 Task: In the  document repiratorysystem.pdf ,align picture to the 'center'. Insert word art below the picture and give heading  'Respiratory System  in Light Orange'change the shape height to  6.32 in
Action: Mouse moved to (232, 340)
Screenshot: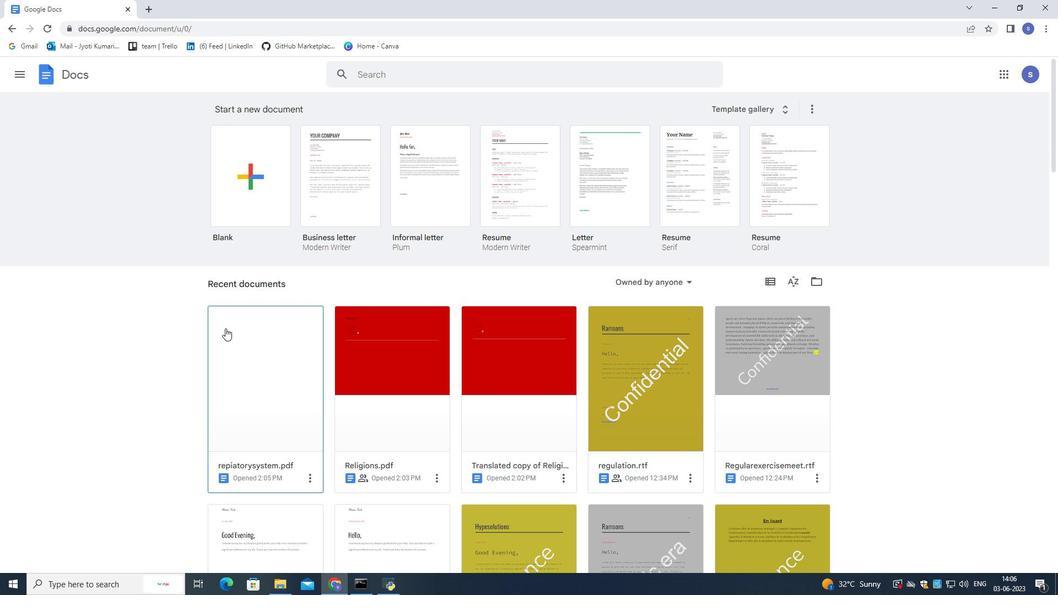 
Action: Mouse pressed left at (232, 340)
Screenshot: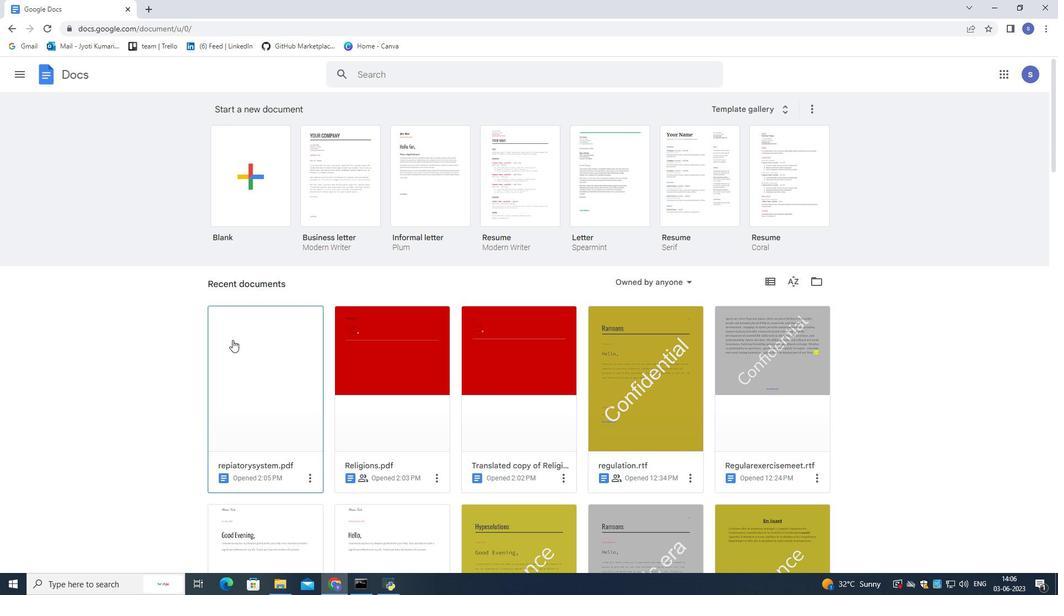
Action: Mouse moved to (232, 340)
Screenshot: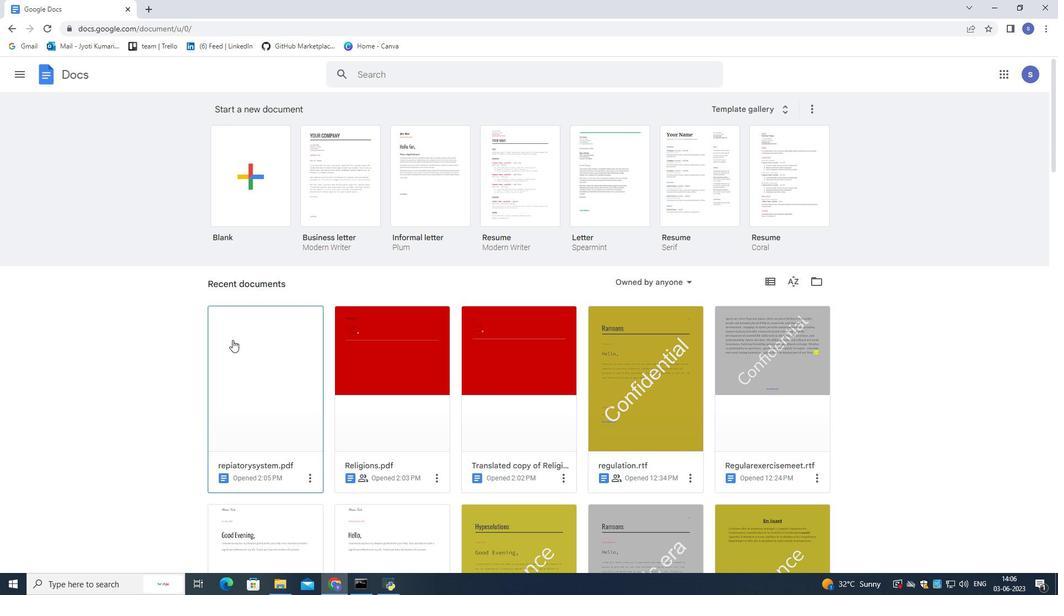 
Action: Mouse pressed left at (232, 340)
Screenshot: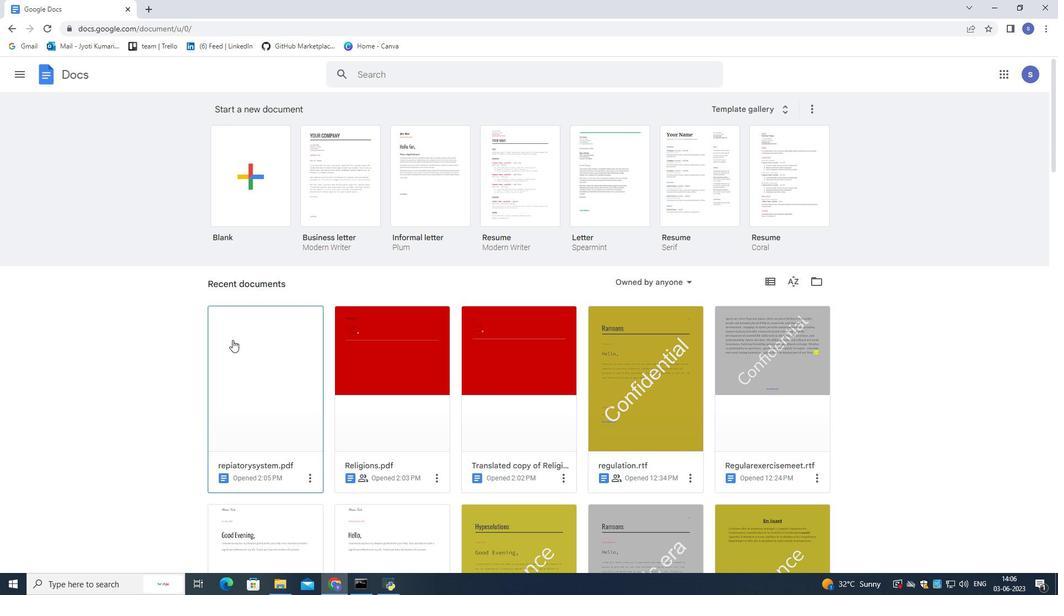 
Action: Mouse moved to (462, 315)
Screenshot: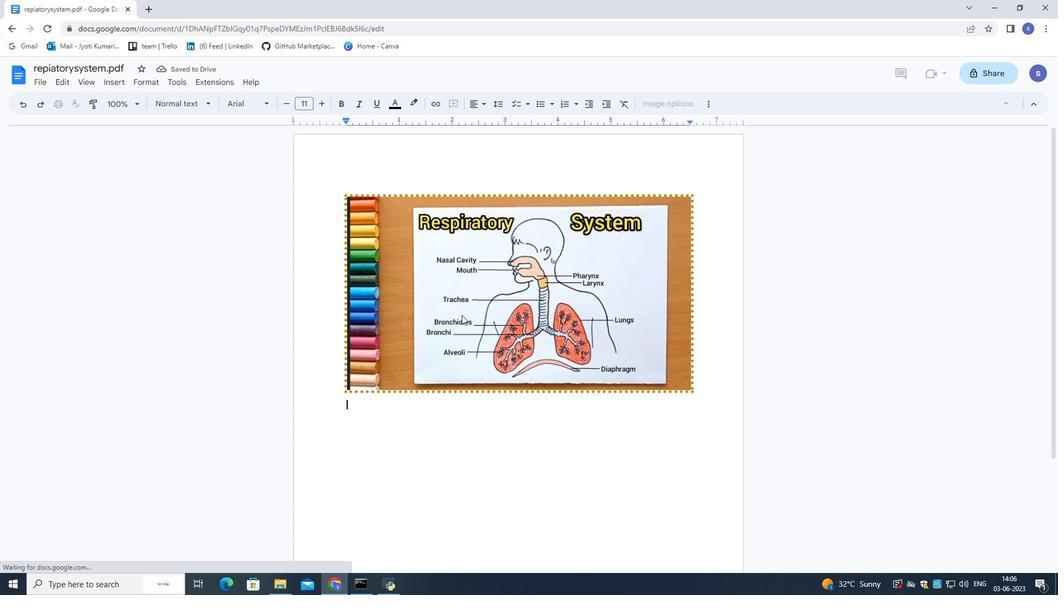 
Action: Mouse pressed left at (462, 315)
Screenshot: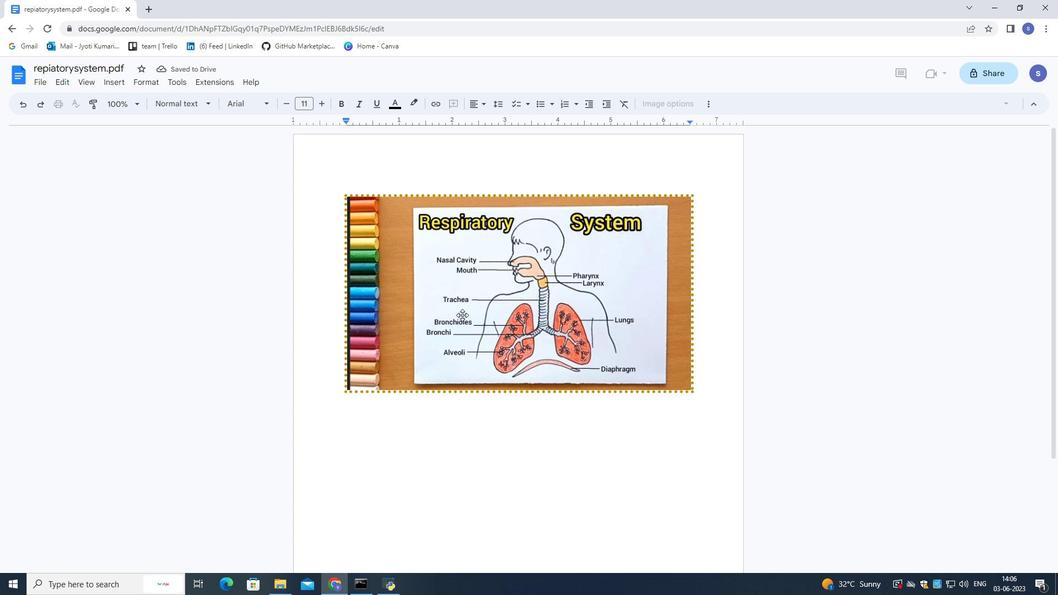 
Action: Mouse moved to (414, 271)
Screenshot: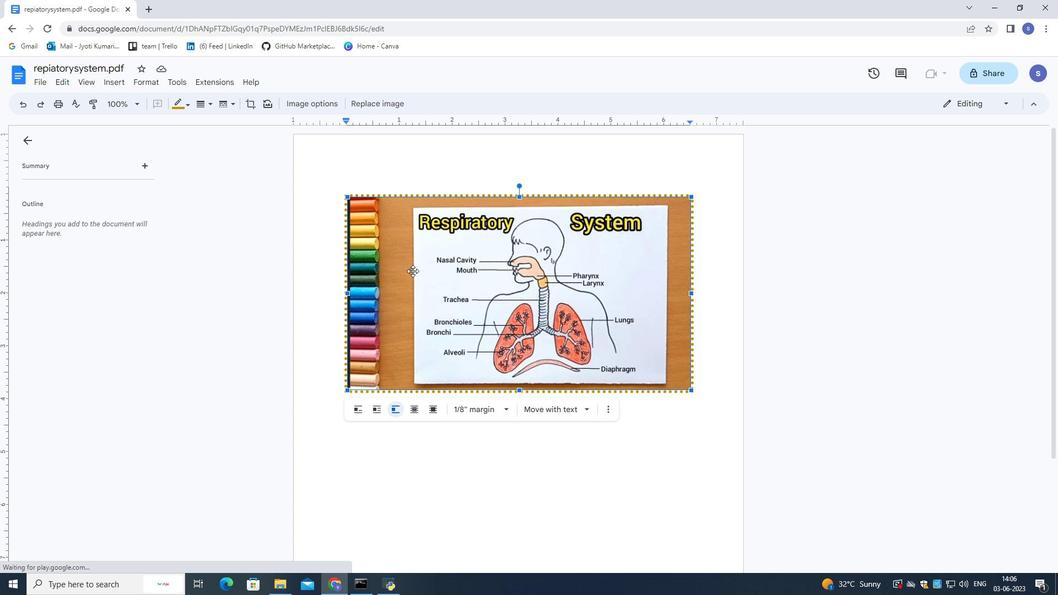 
Action: Mouse pressed left at (414, 271)
Screenshot: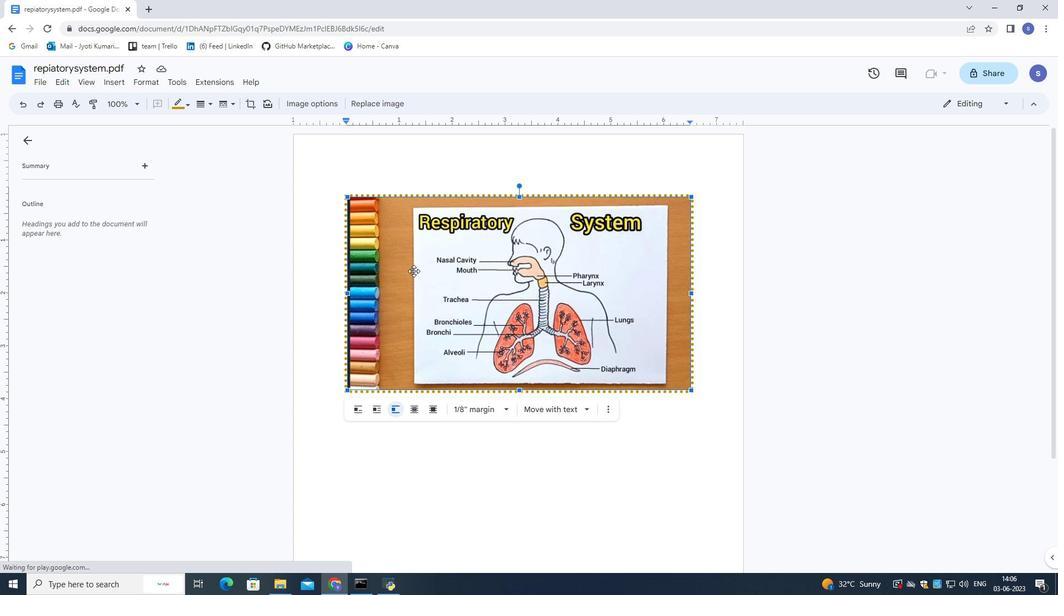 
Action: Mouse moved to (403, 149)
Screenshot: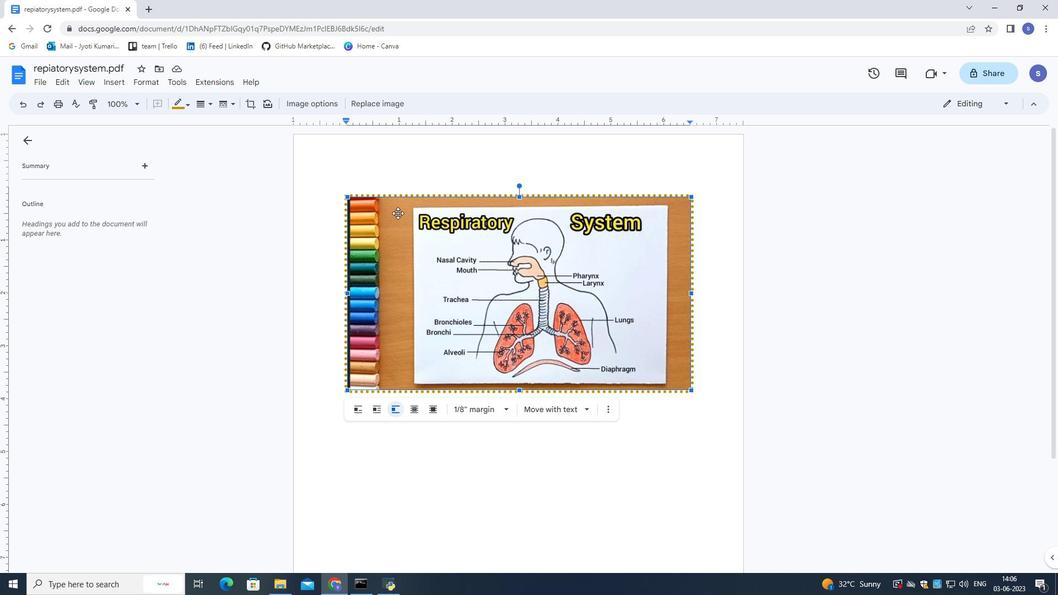 
Action: Mouse pressed left at (403, 149)
Screenshot: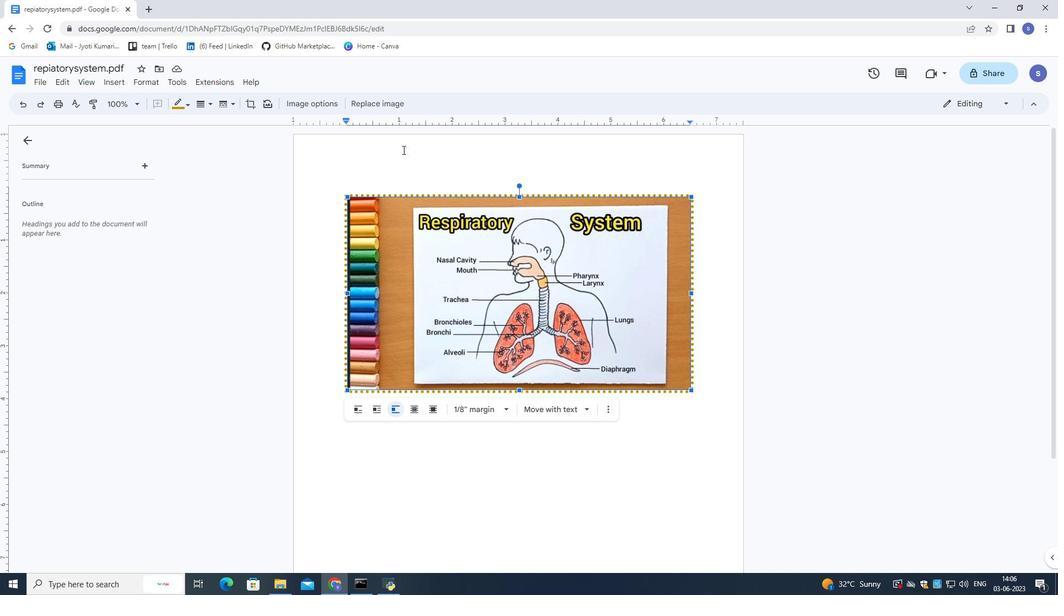 
Action: Mouse moved to (425, 234)
Screenshot: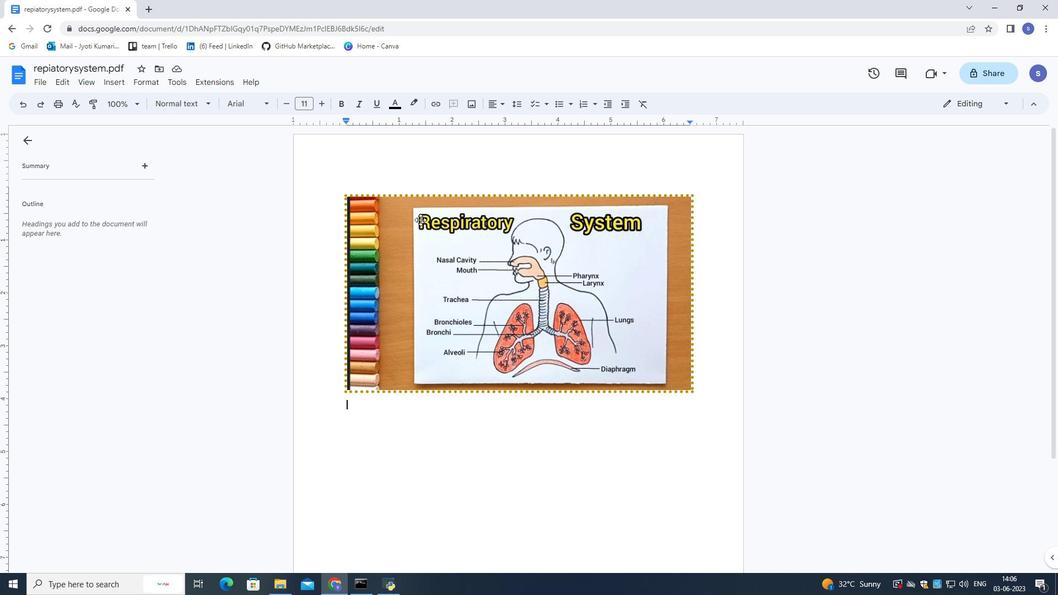 
Action: Mouse pressed left at (425, 234)
Screenshot: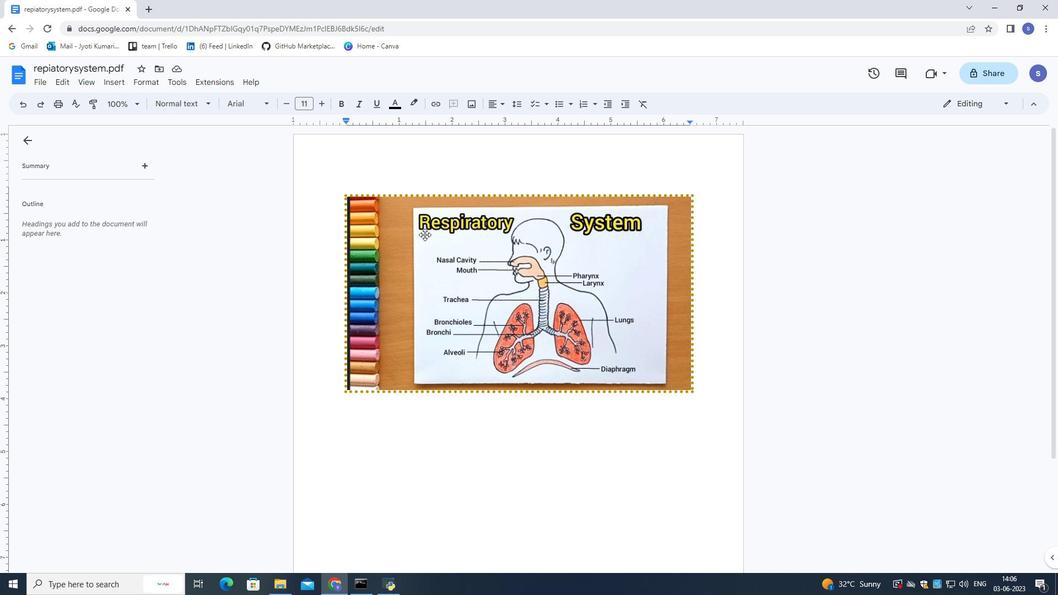 
Action: Mouse moved to (401, 152)
Screenshot: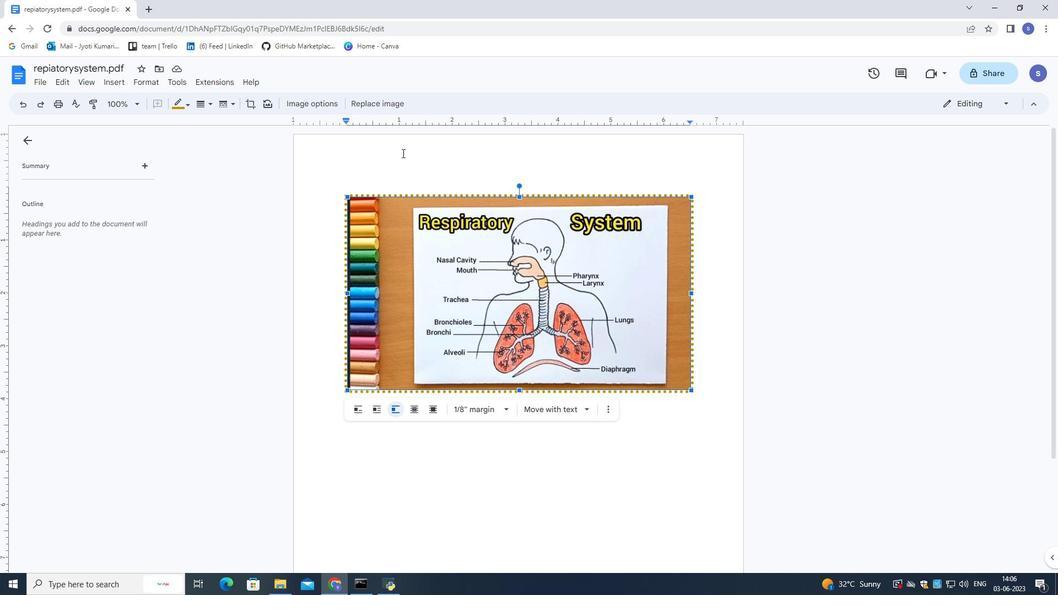 
Action: Mouse pressed left at (401, 152)
Screenshot: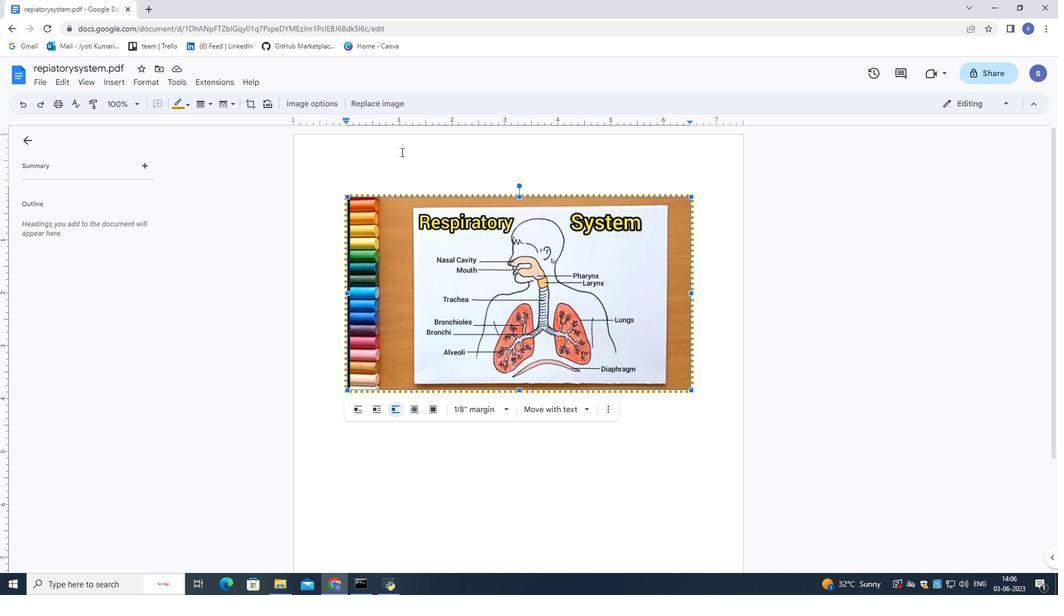 
Action: Mouse moved to (504, 106)
Screenshot: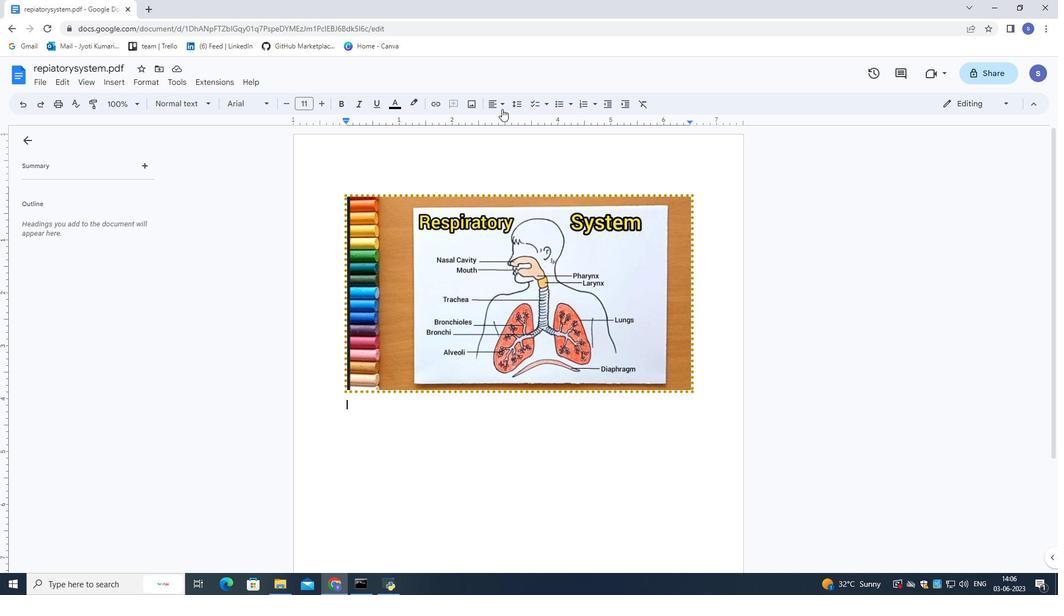 
Action: Mouse pressed left at (504, 106)
Screenshot: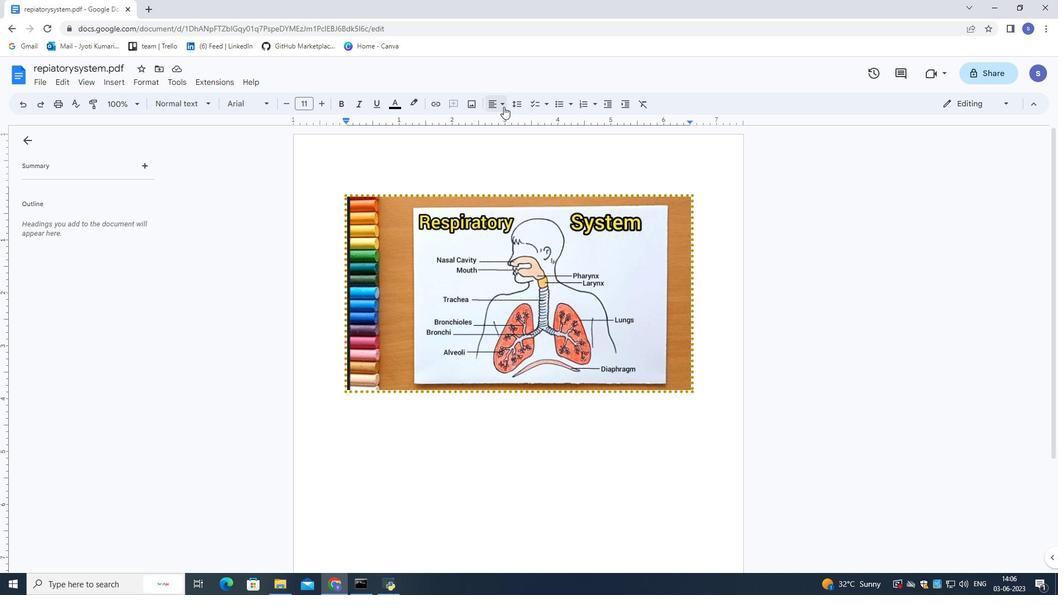 
Action: Mouse moved to (510, 119)
Screenshot: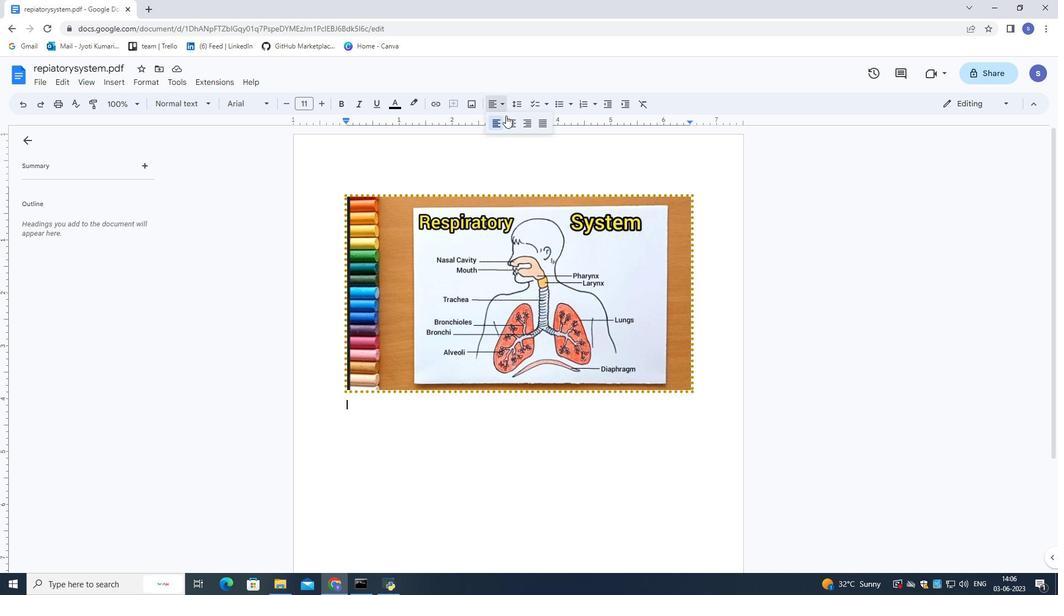
Action: Mouse pressed left at (510, 119)
Screenshot: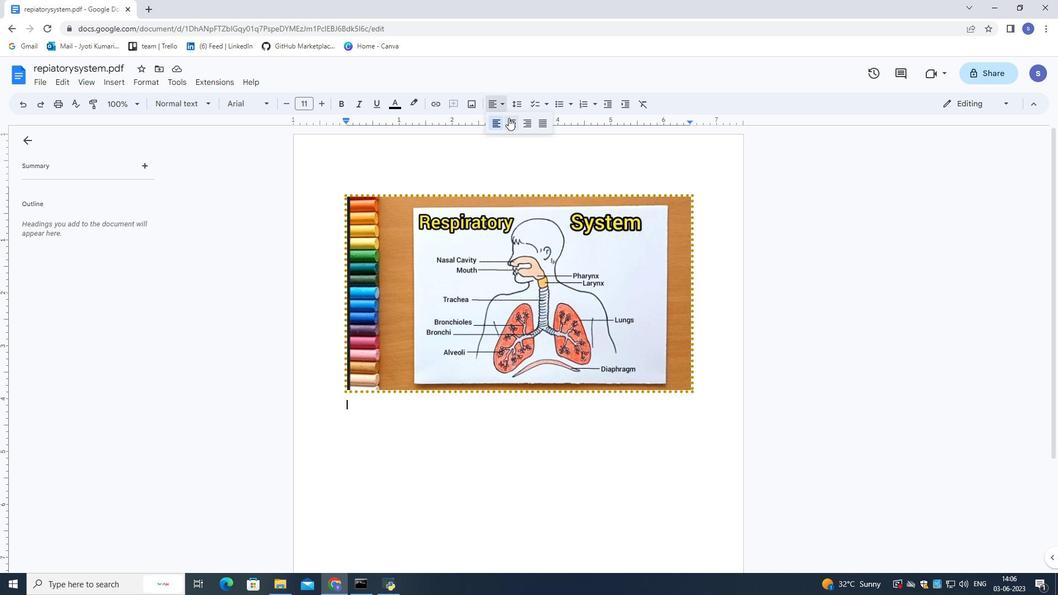 
Action: Mouse moved to (132, 81)
Screenshot: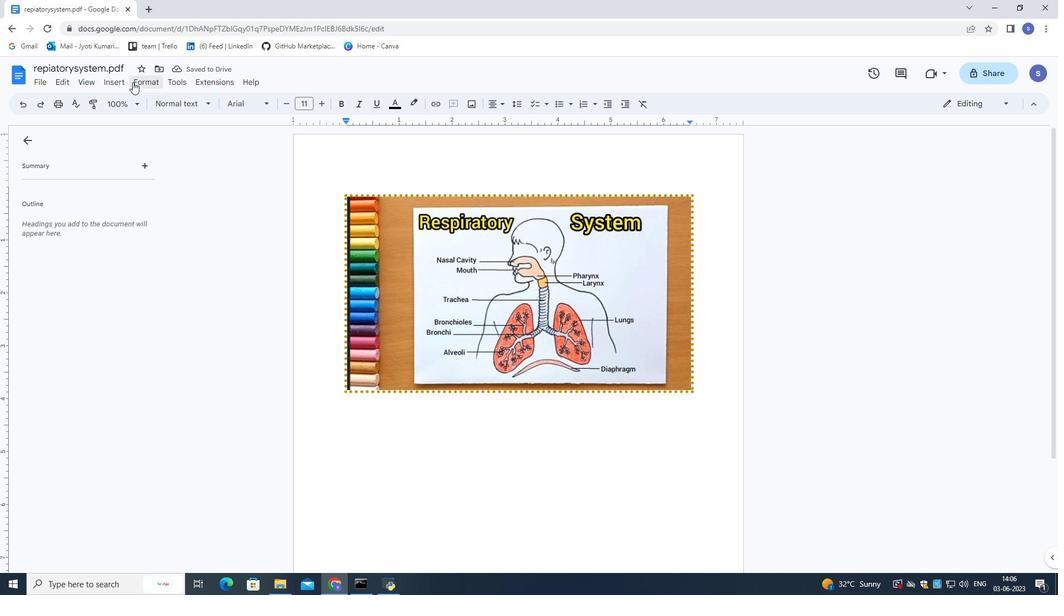 
Action: Mouse pressed left at (132, 81)
Screenshot: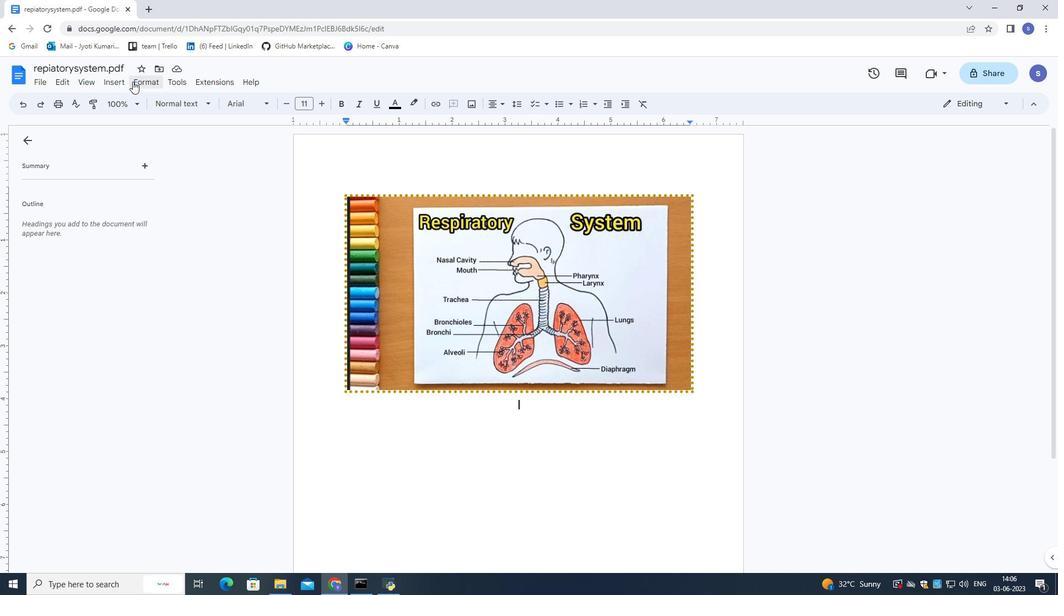 
Action: Mouse moved to (284, 140)
Screenshot: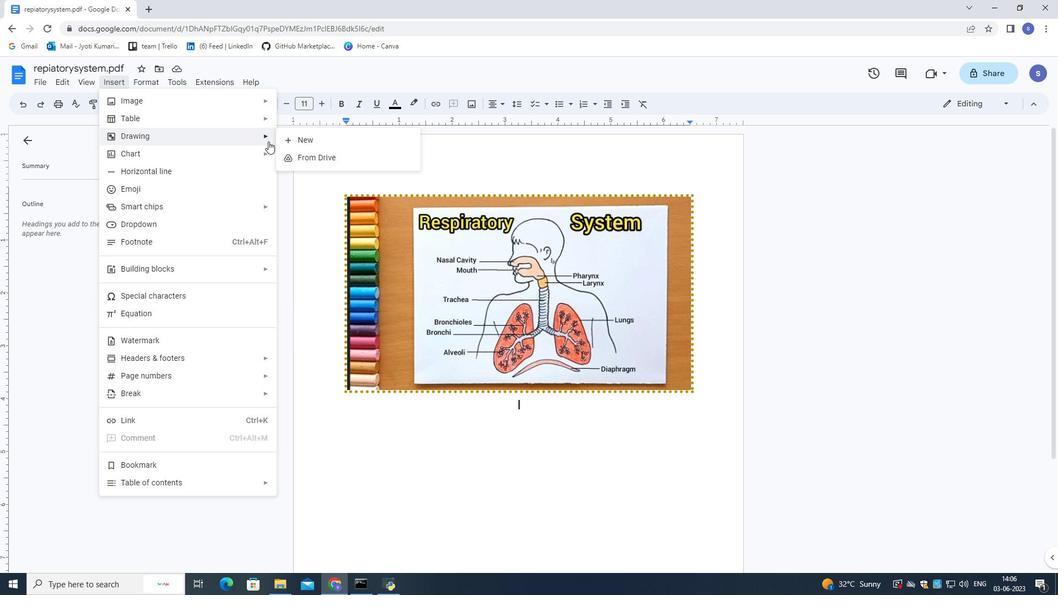 
Action: Mouse pressed left at (284, 140)
Screenshot: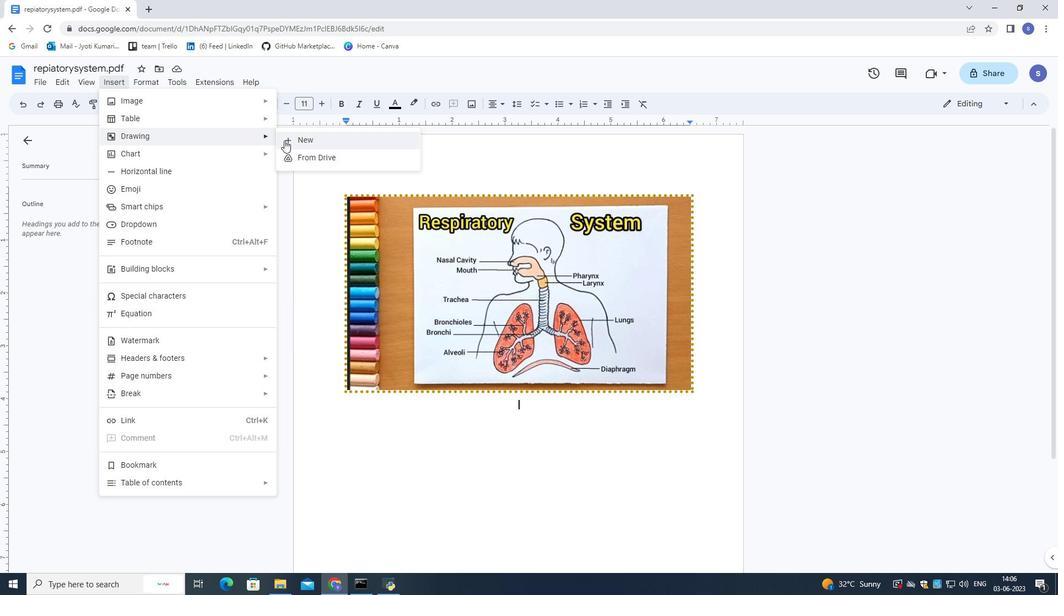 
Action: Mouse moved to (281, 129)
Screenshot: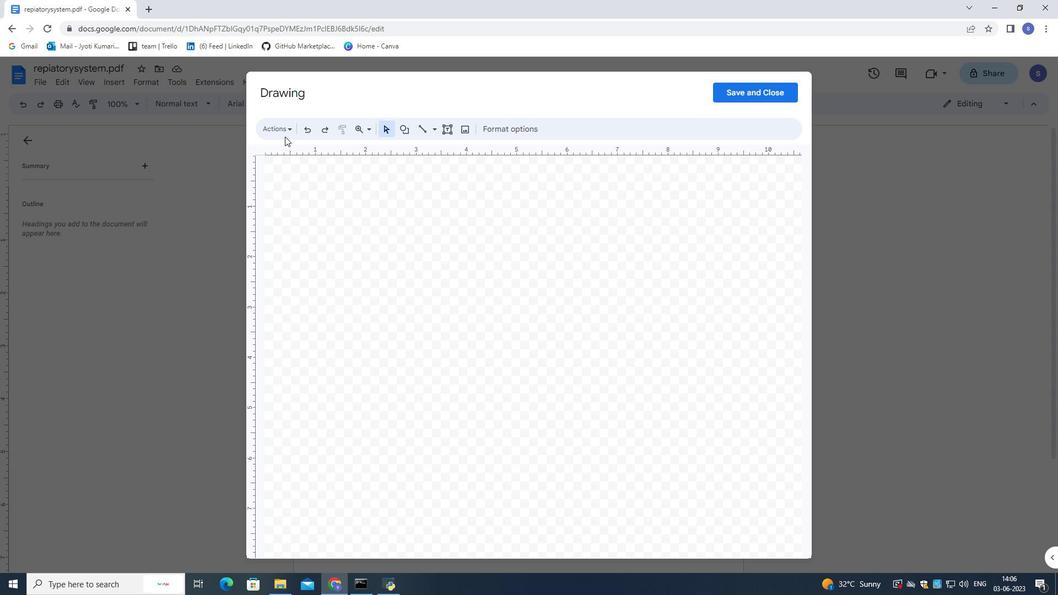 
Action: Mouse pressed left at (281, 129)
Screenshot: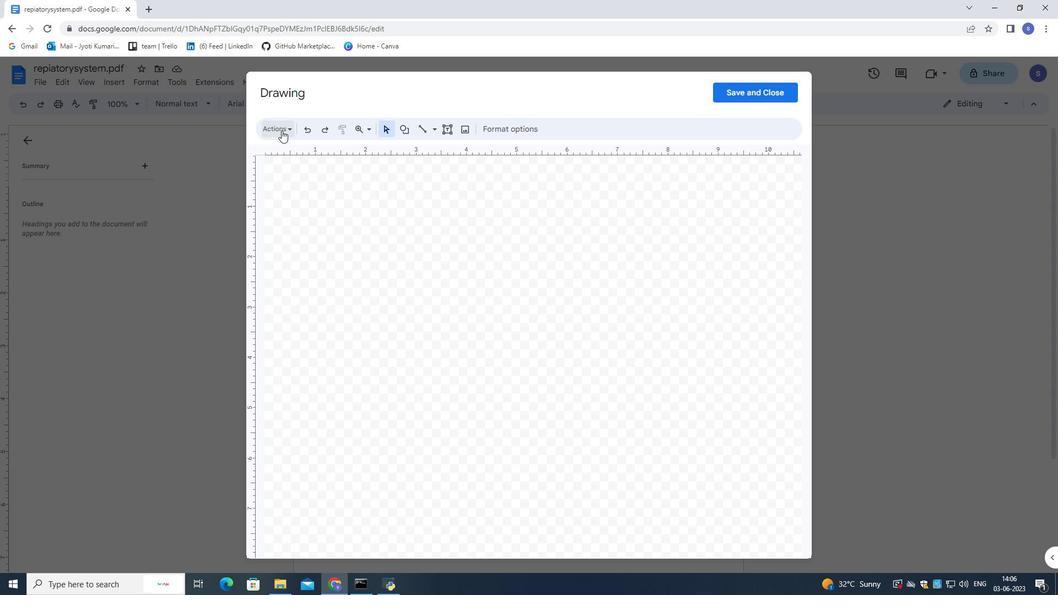 
Action: Mouse moved to (288, 199)
Screenshot: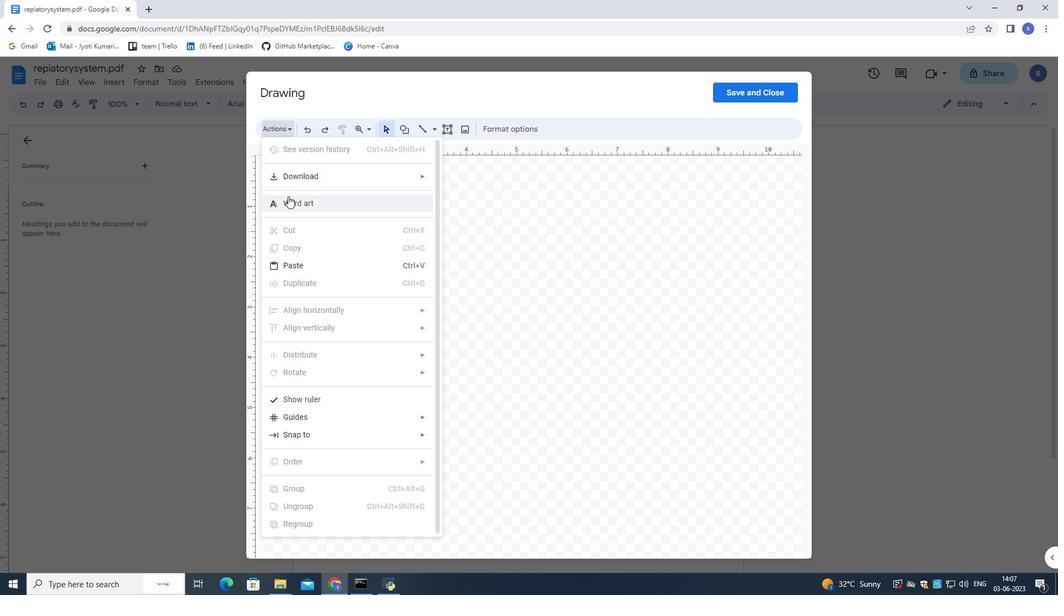 
Action: Mouse pressed left at (288, 199)
Screenshot: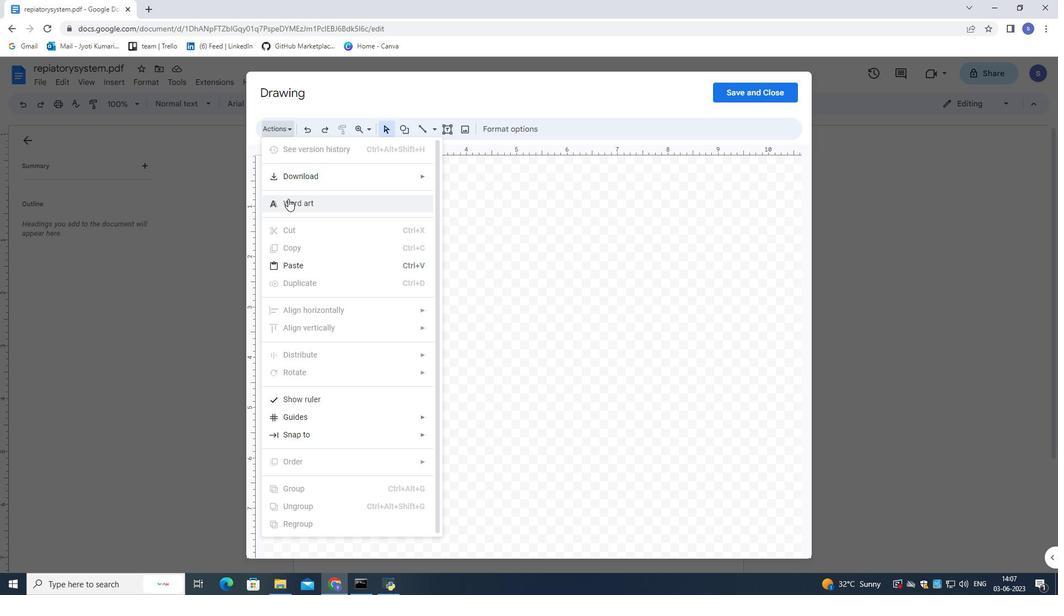 
Action: Mouse pressed left at (288, 199)
Screenshot: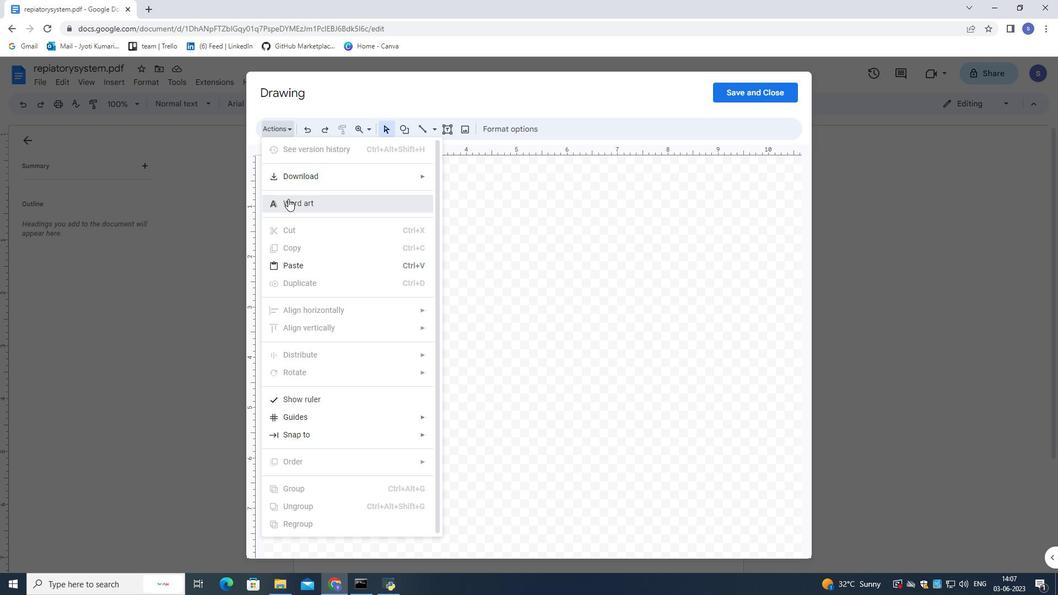 
Action: Mouse moved to (272, 124)
Screenshot: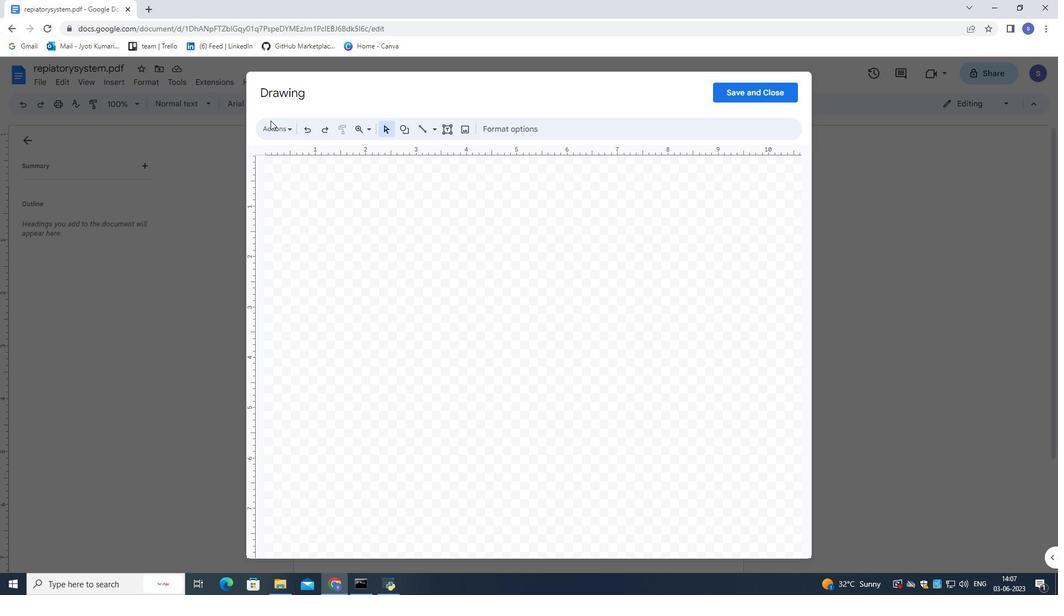 
Action: Mouse pressed left at (272, 124)
Screenshot: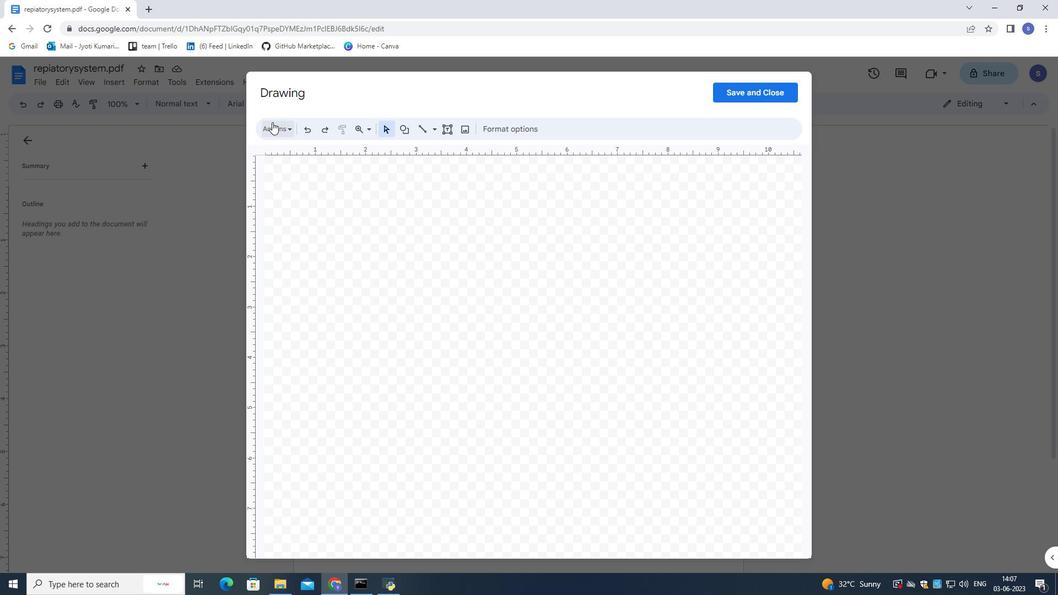 
Action: Mouse moved to (280, 200)
Screenshot: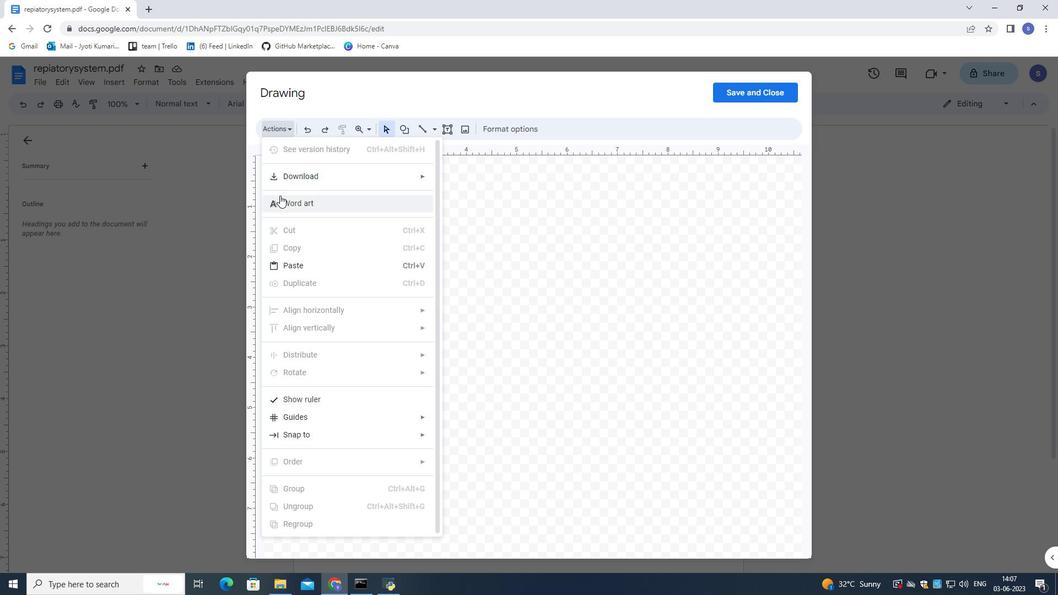 
Action: Mouse pressed left at (280, 200)
Screenshot: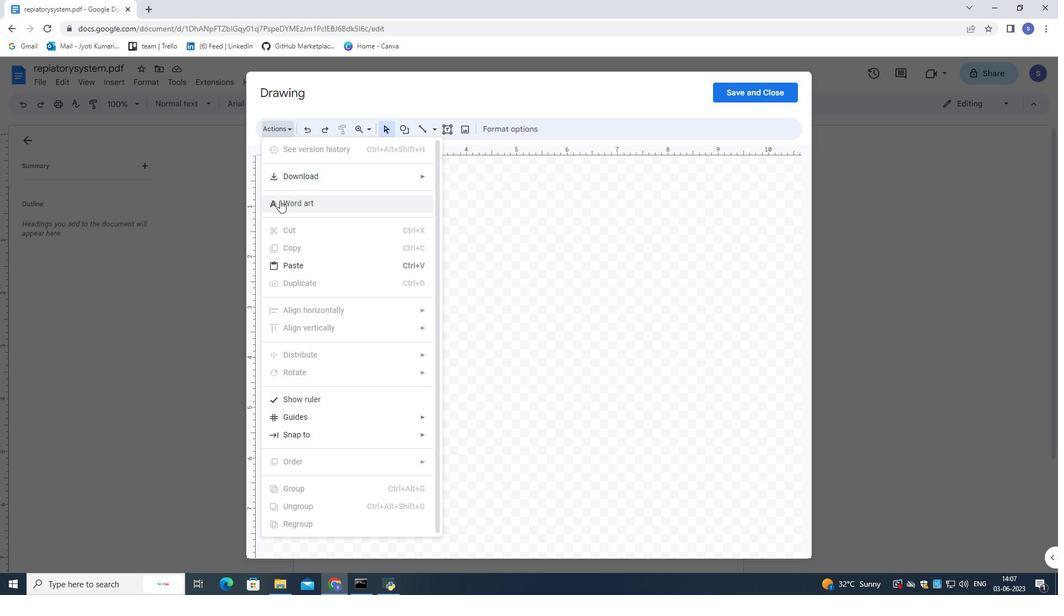 
Action: Mouse moved to (281, 201)
Screenshot: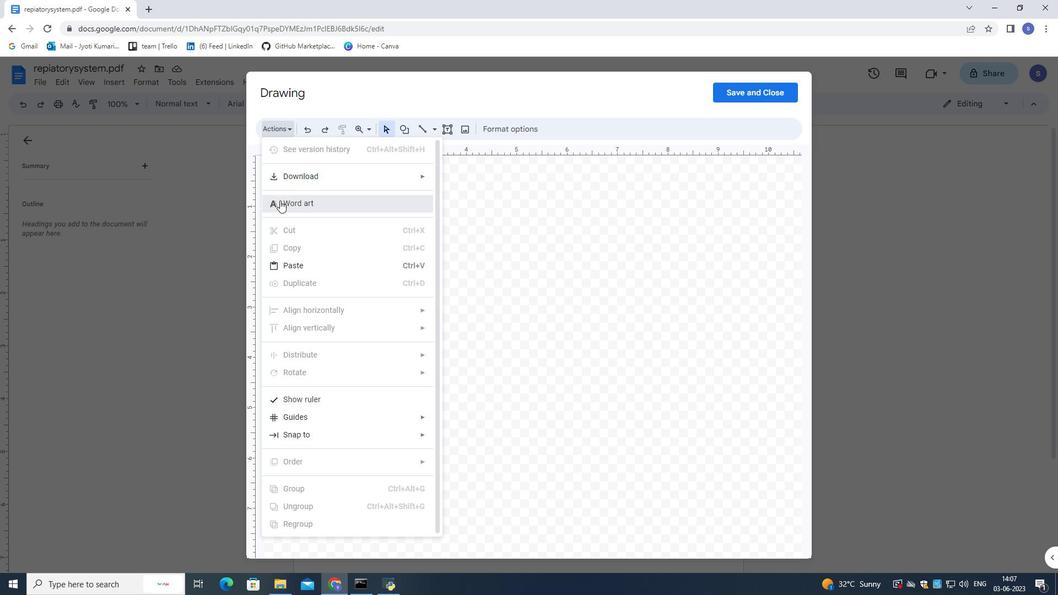 
Action: Key pressed <Key.shift>Respiratory<Key.space>system<Key.space>in<Key.space>light<Key.enter>
Screenshot: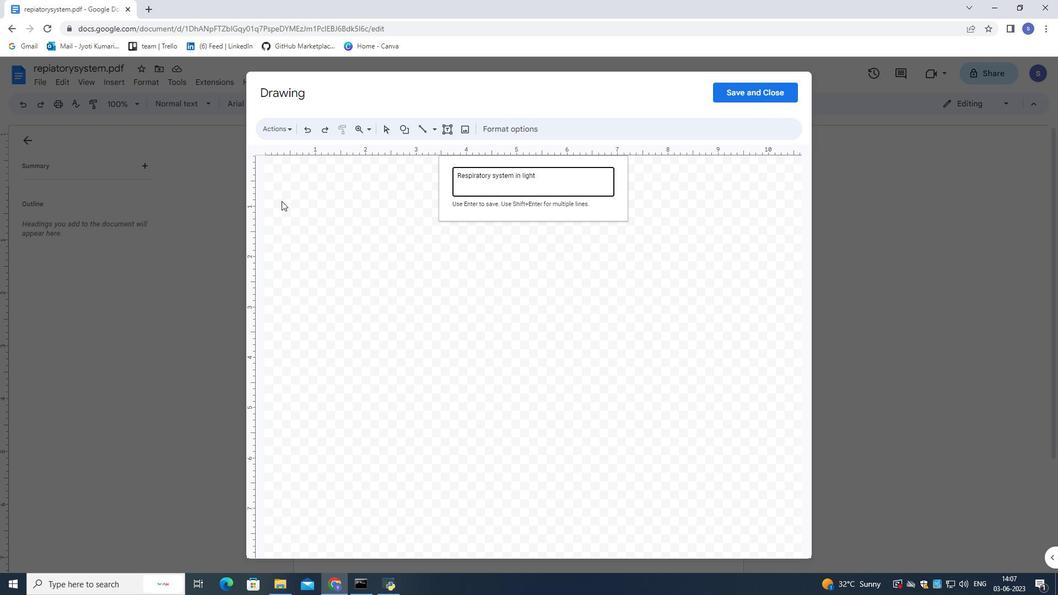 
Action: Mouse moved to (488, 130)
Screenshot: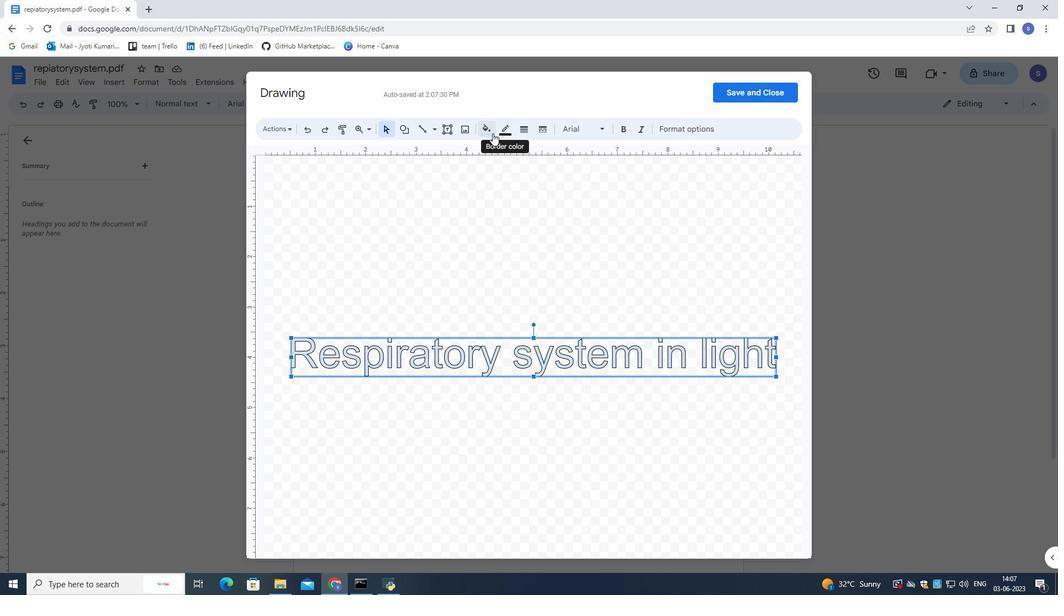 
Action: Mouse pressed left at (488, 130)
Screenshot: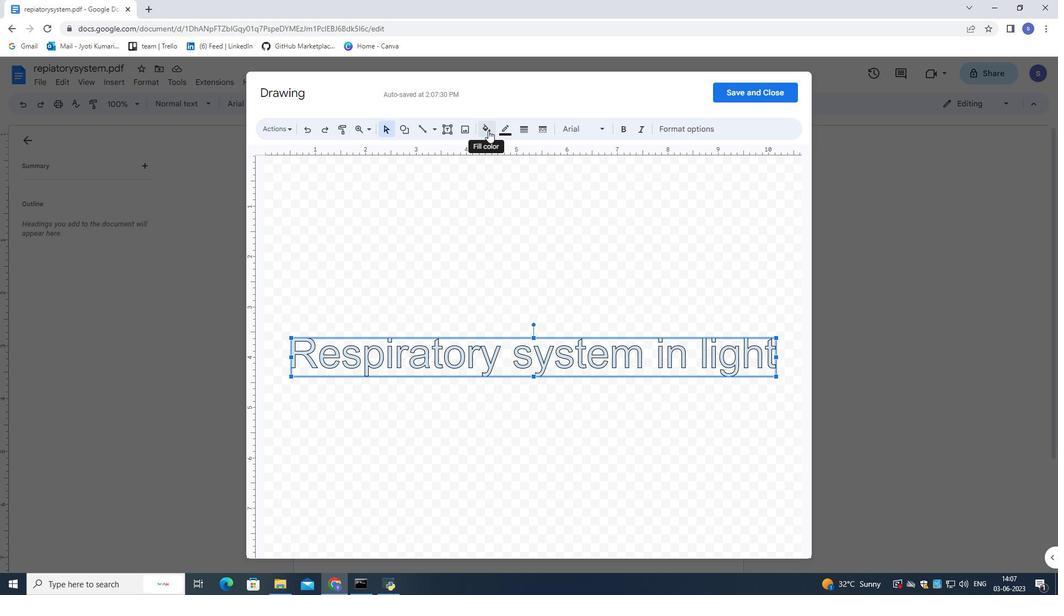 
Action: Mouse moved to (511, 219)
Screenshot: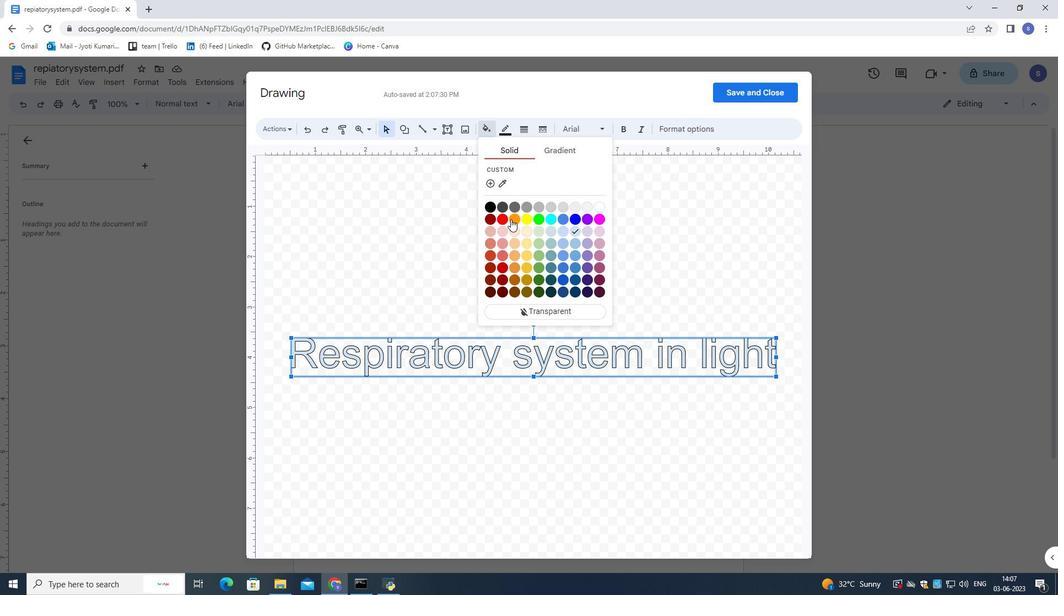 
Action: Mouse pressed left at (511, 219)
Screenshot: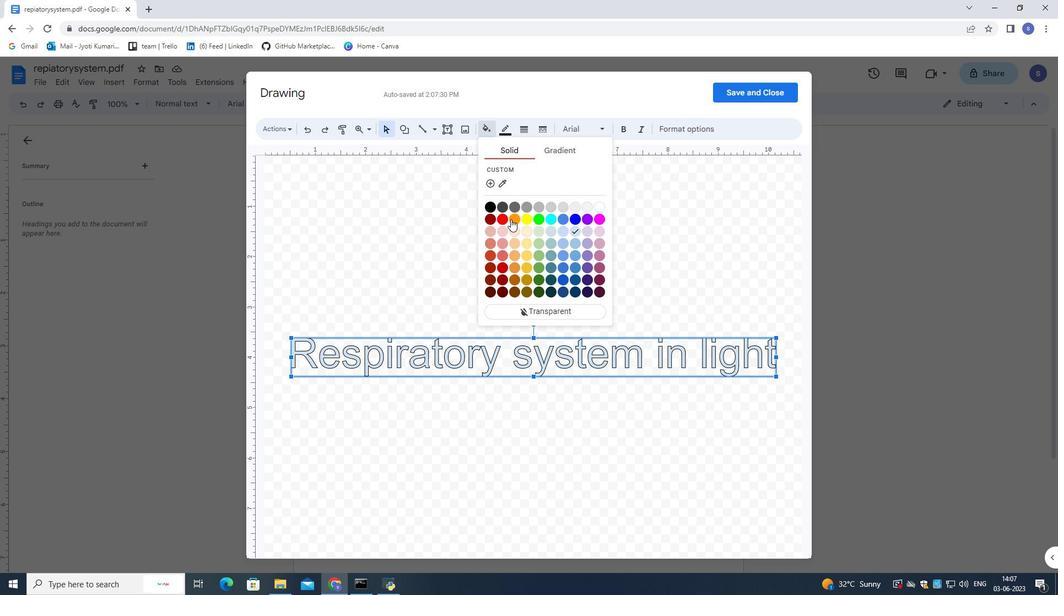 
Action: Mouse moved to (786, 90)
Screenshot: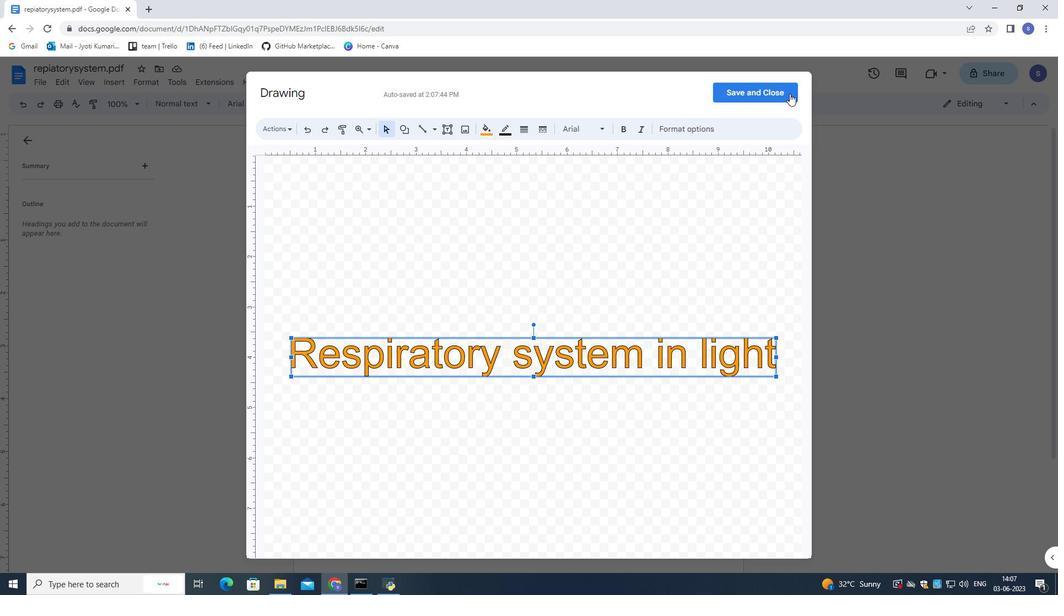 
Action: Mouse pressed left at (786, 90)
Screenshot: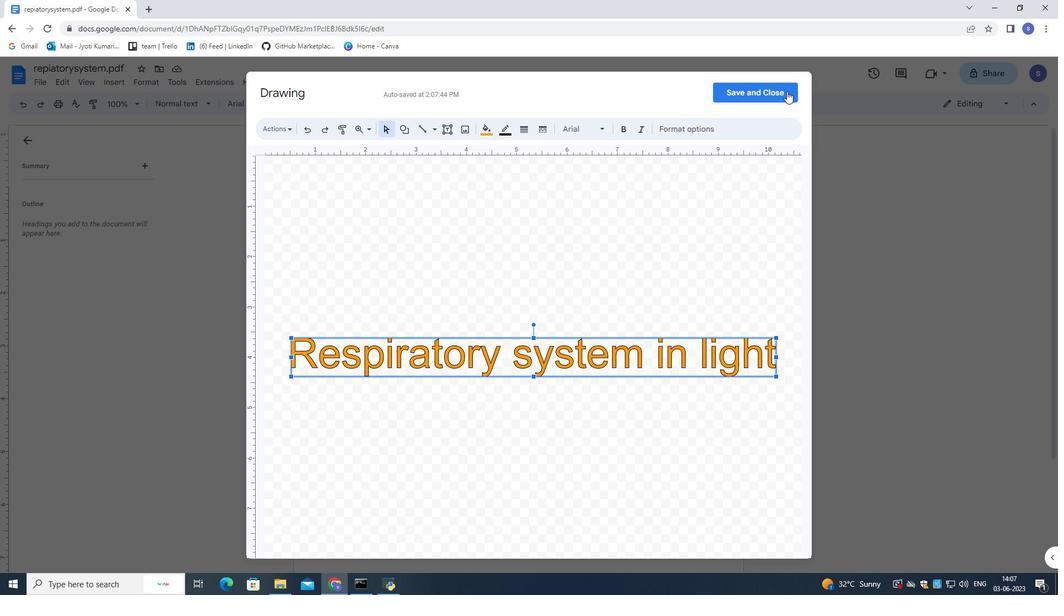 
Action: Mouse moved to (619, 448)
Screenshot: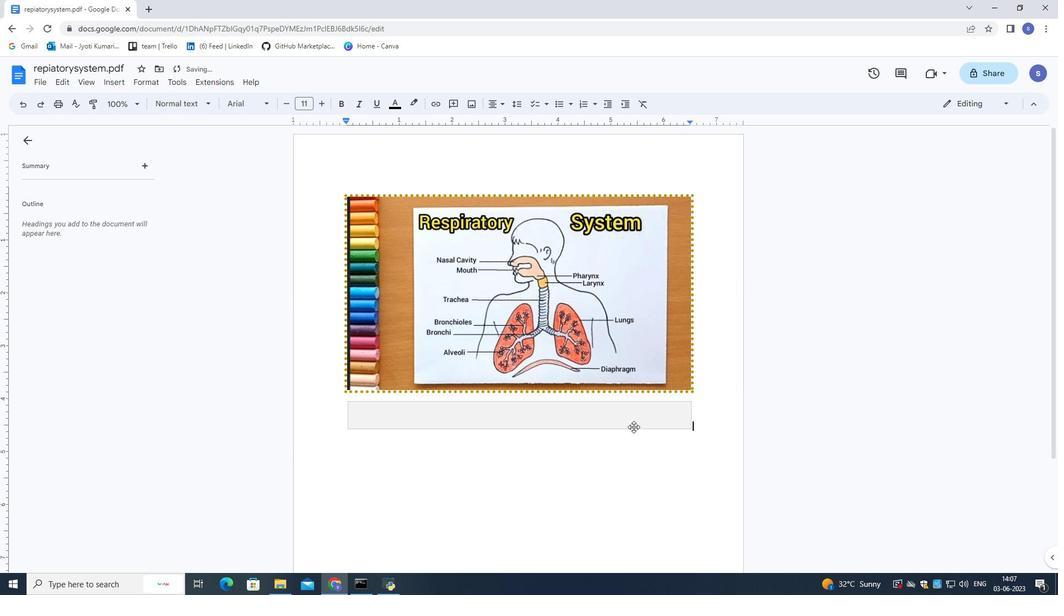 
Action: Mouse pressed left at (619, 448)
Screenshot: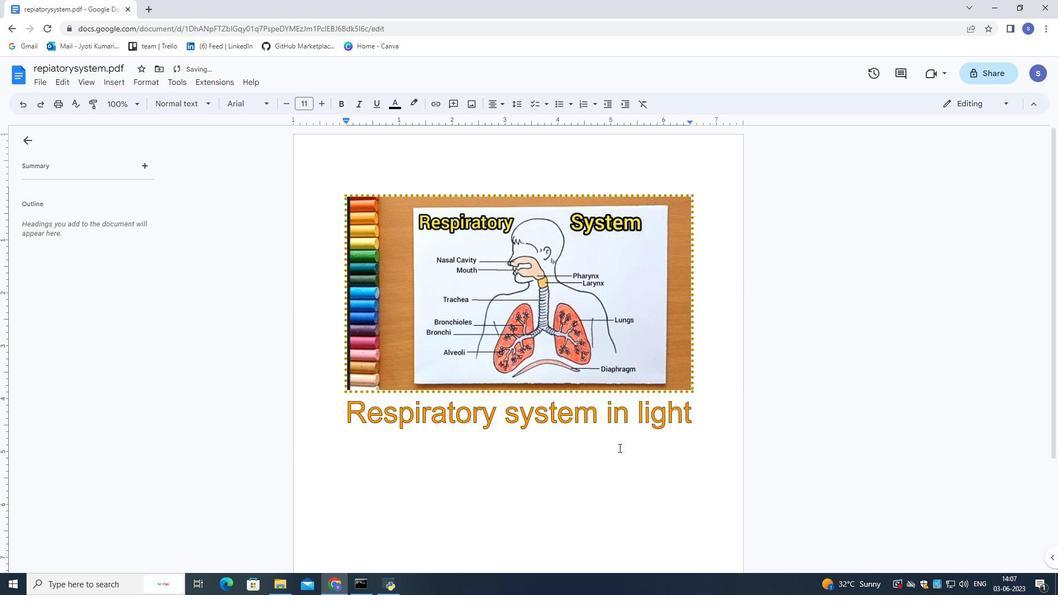 
Action: Mouse moved to (711, 366)
Screenshot: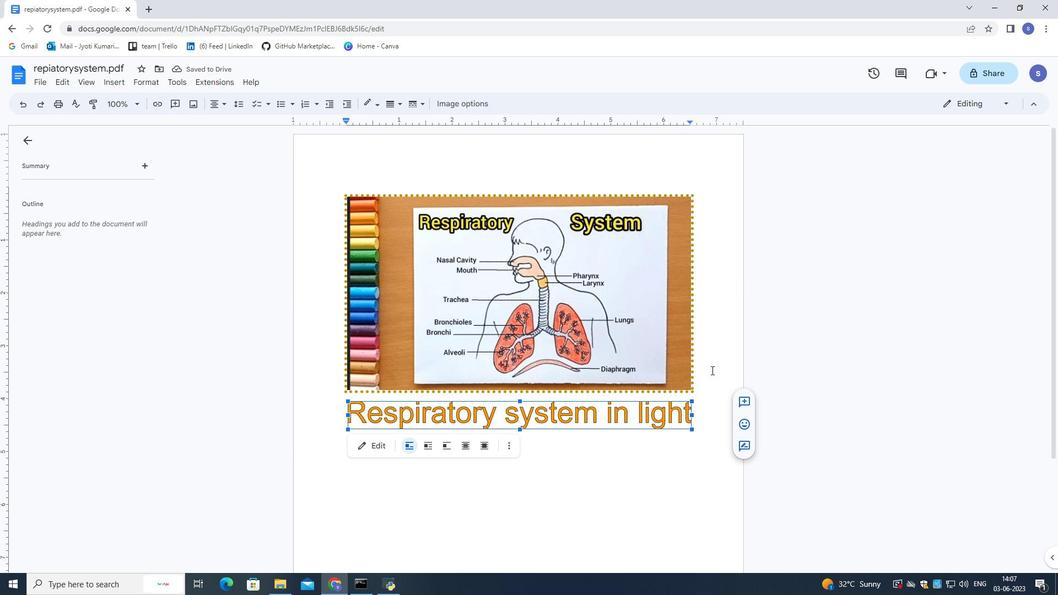 
Action: Mouse pressed left at (711, 366)
Screenshot: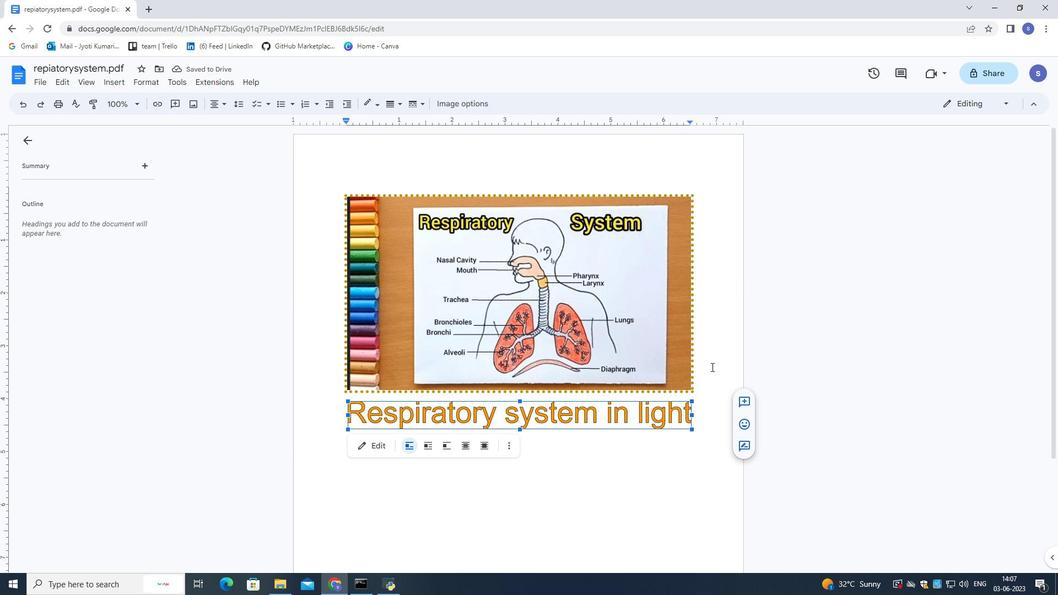 
Action: Mouse moved to (713, 362)
Screenshot: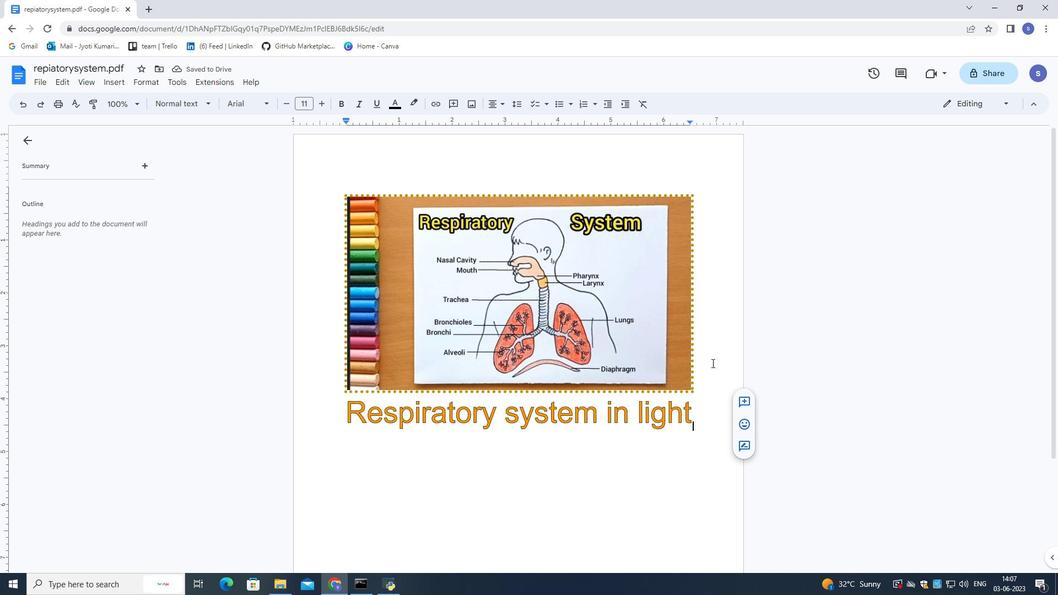 
Action: Mouse scrolled (713, 362) with delta (0, 0)
Screenshot: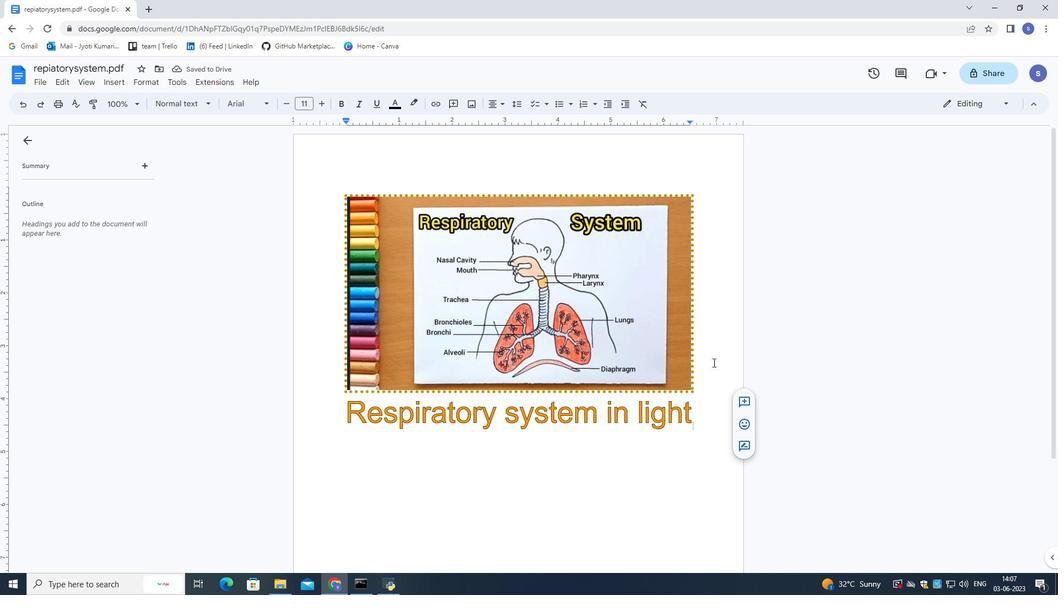 
Action: Mouse scrolled (713, 362) with delta (0, 0)
Screenshot: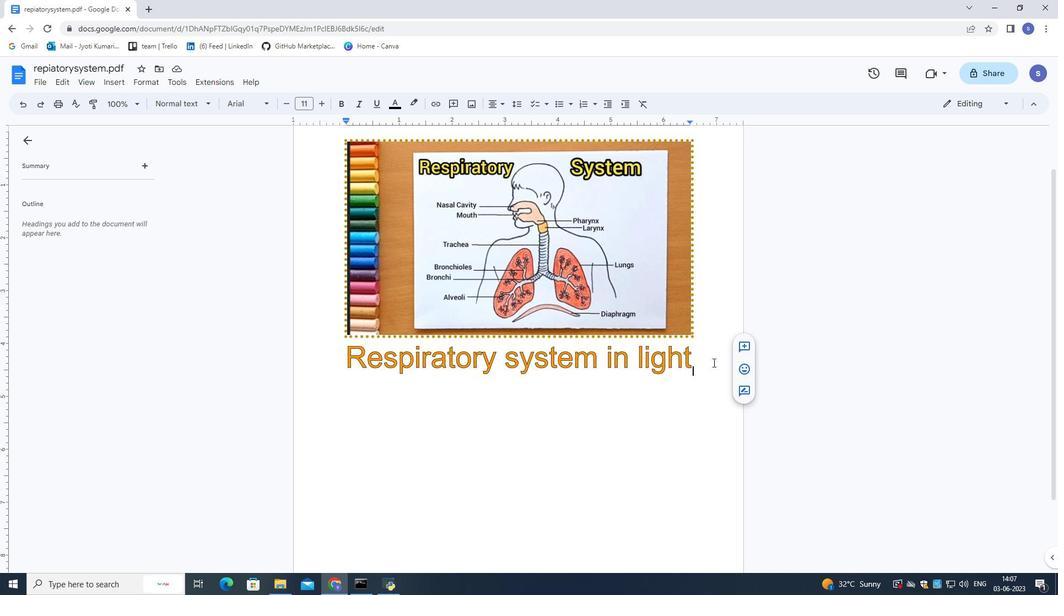 
Action: Mouse moved to (629, 243)
Screenshot: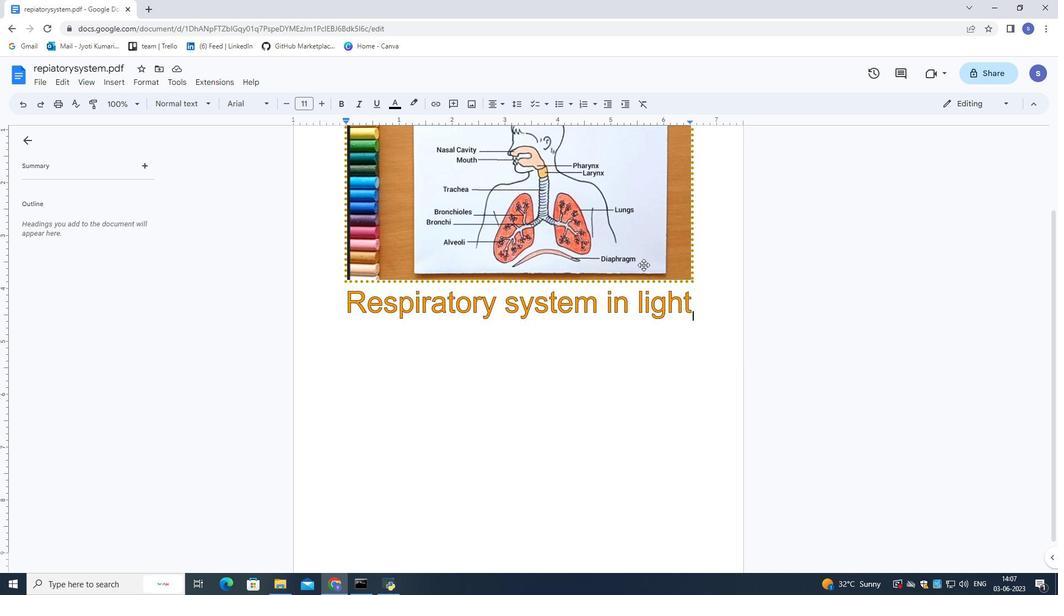 
Action: Mouse pressed left at (629, 243)
Screenshot: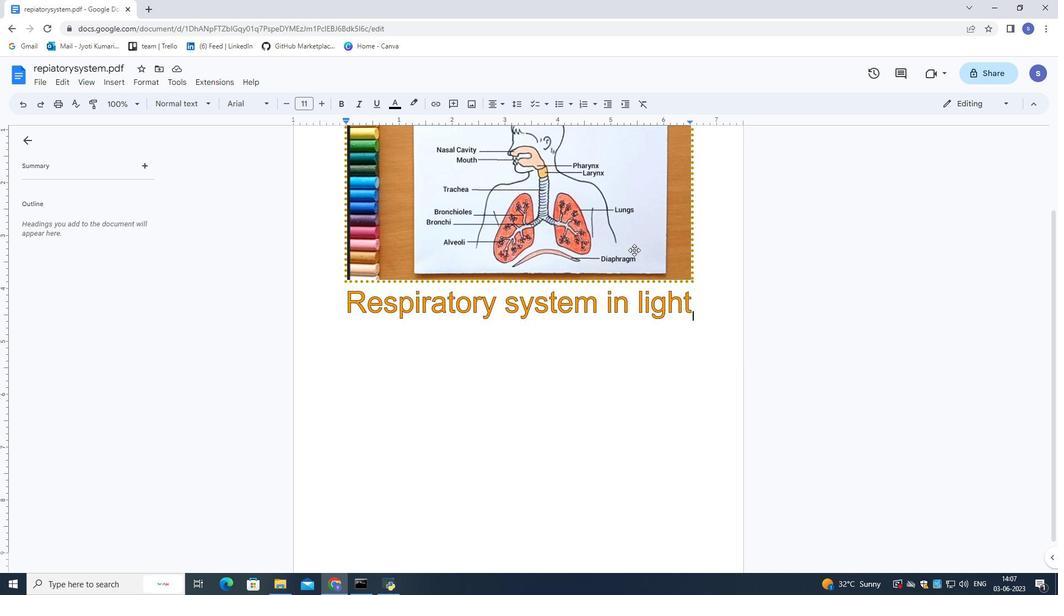 
Action: Mouse moved to (608, 379)
Screenshot: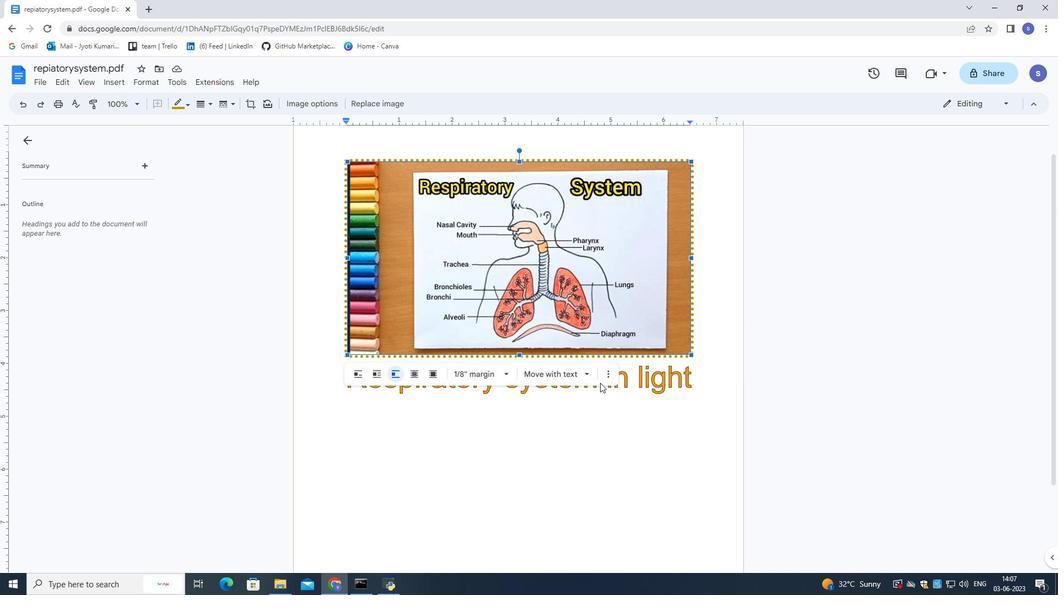 
Action: Mouse pressed left at (608, 379)
Screenshot: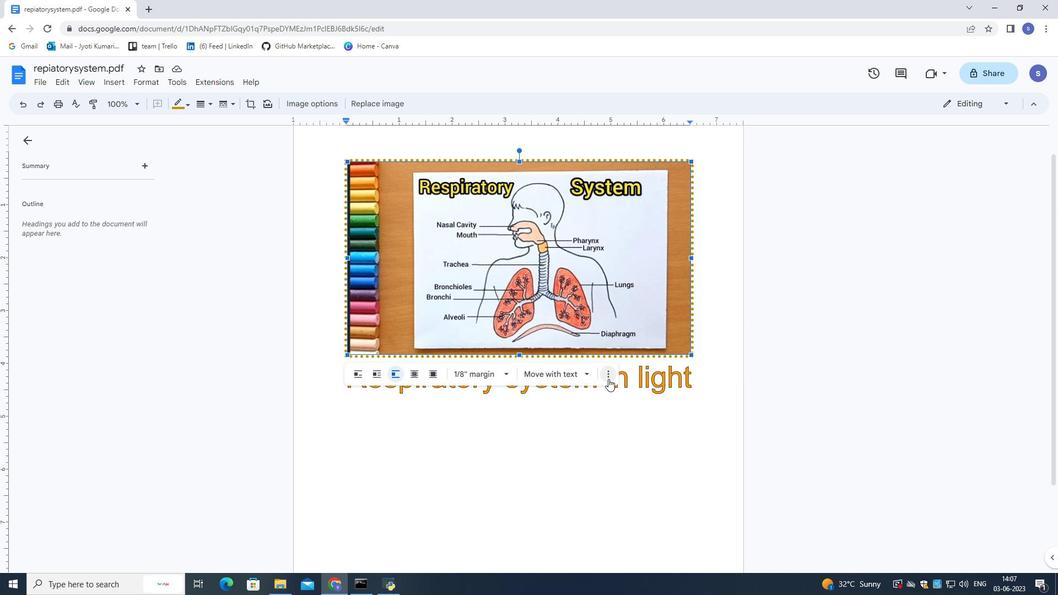 
Action: Mouse moved to (617, 393)
Screenshot: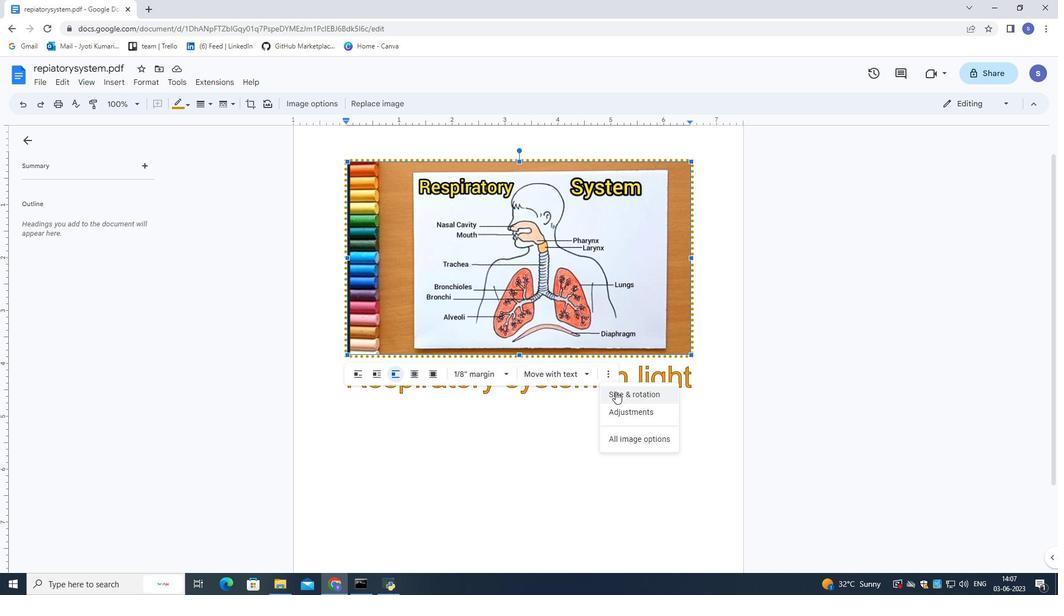 
Action: Mouse pressed left at (617, 393)
Screenshot: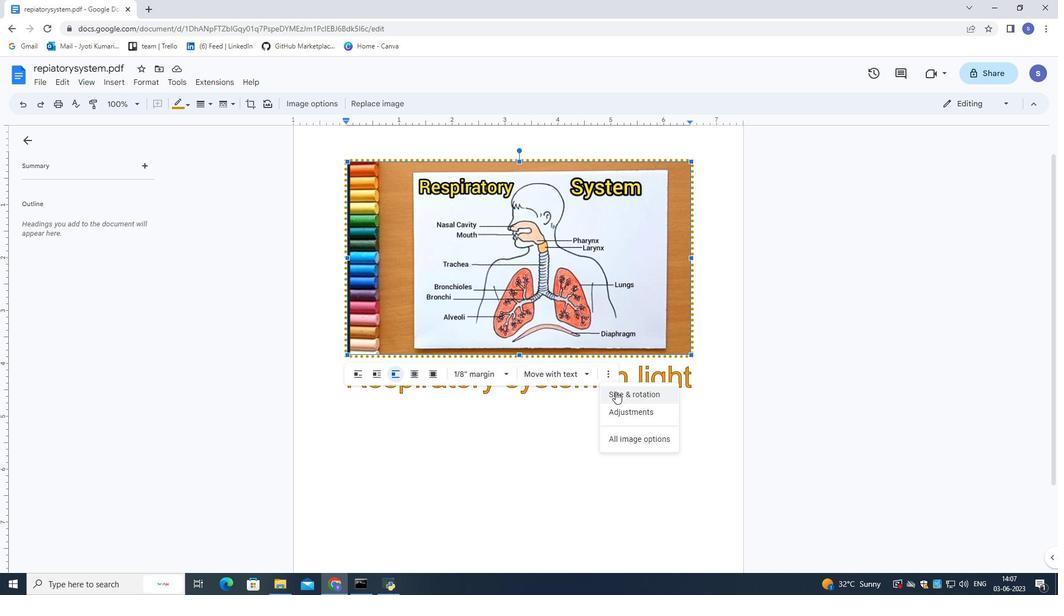 
Action: Mouse moved to (1011, 194)
Screenshot: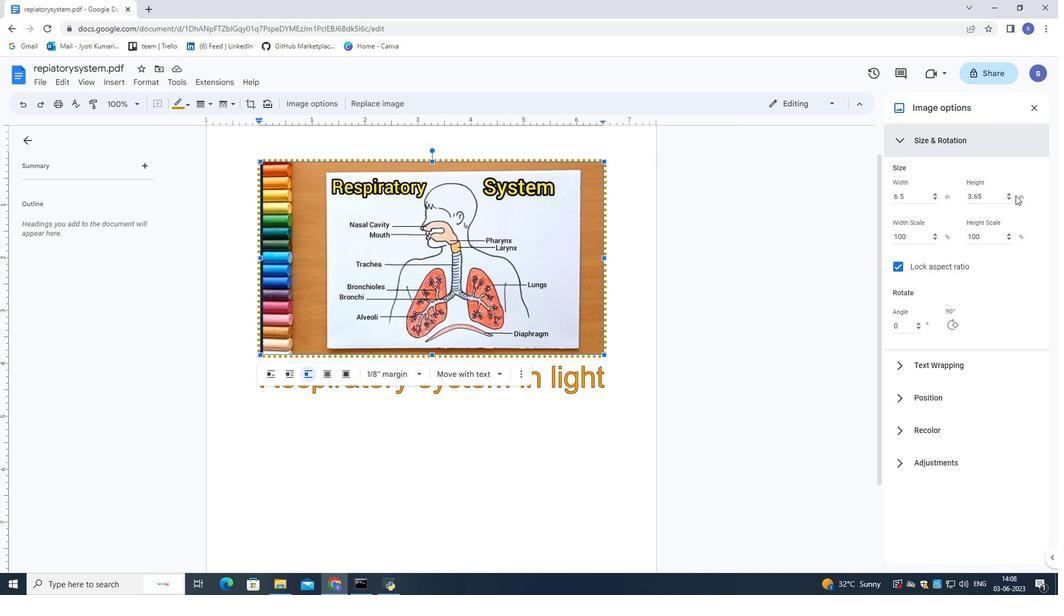 
Action: Mouse pressed left at (1011, 194)
Screenshot: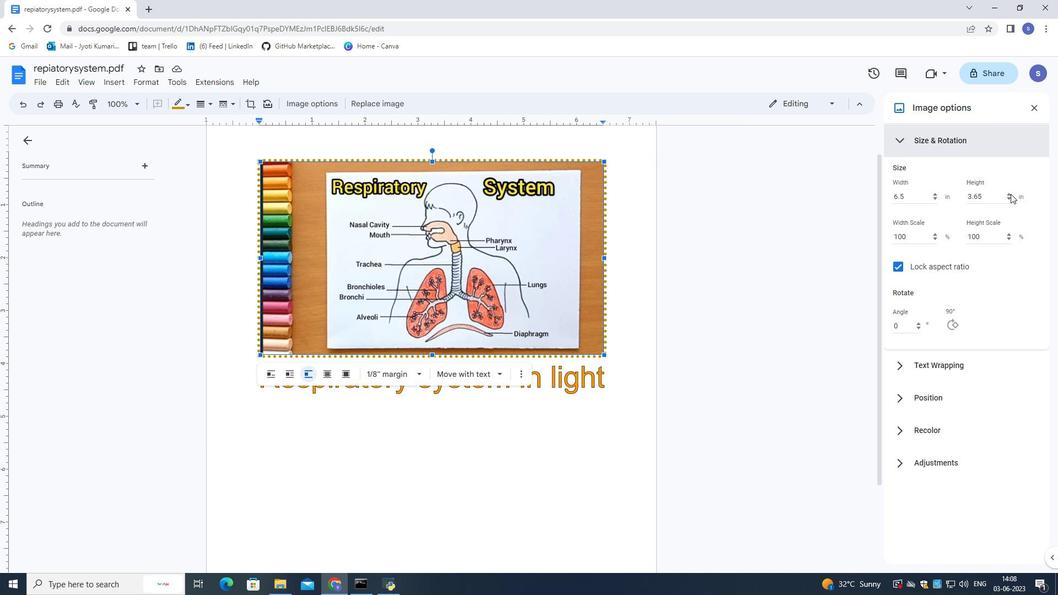 
Action: Mouse pressed left at (1011, 194)
Screenshot: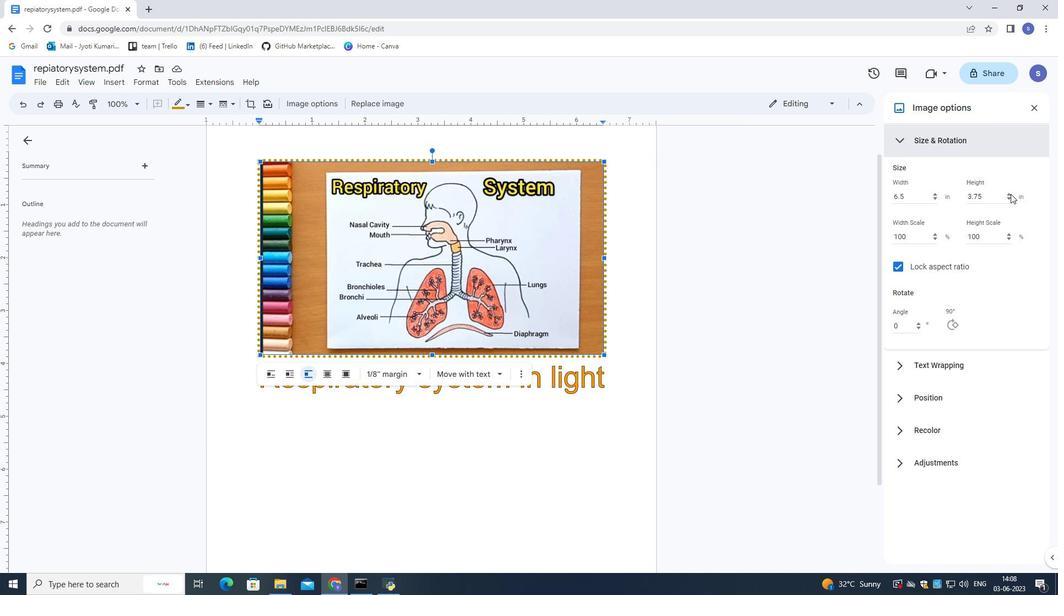 
Action: Mouse moved to (1010, 194)
Screenshot: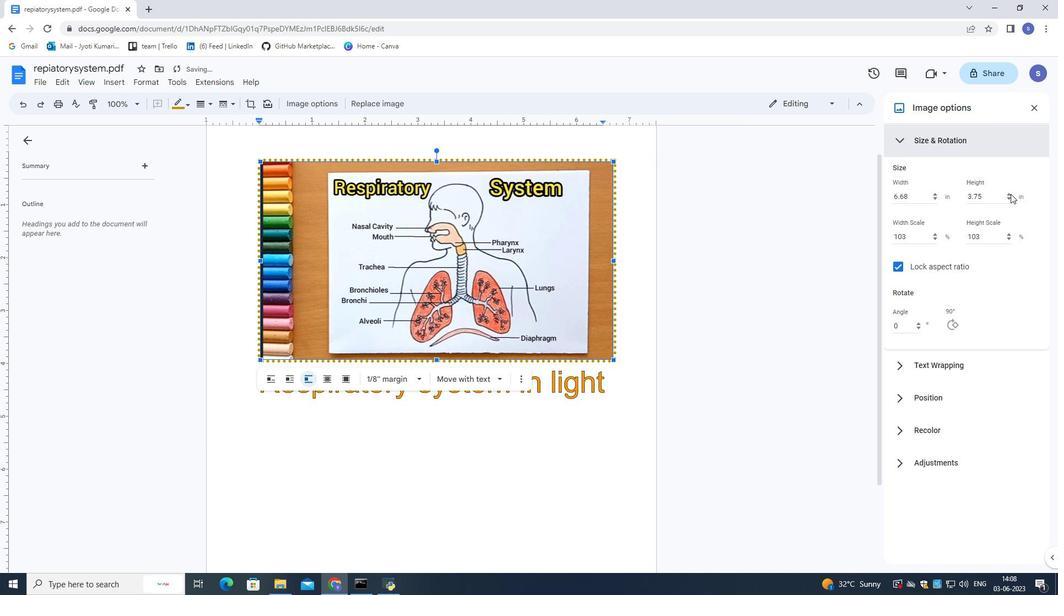 
Action: Mouse pressed left at (1010, 194)
Screenshot: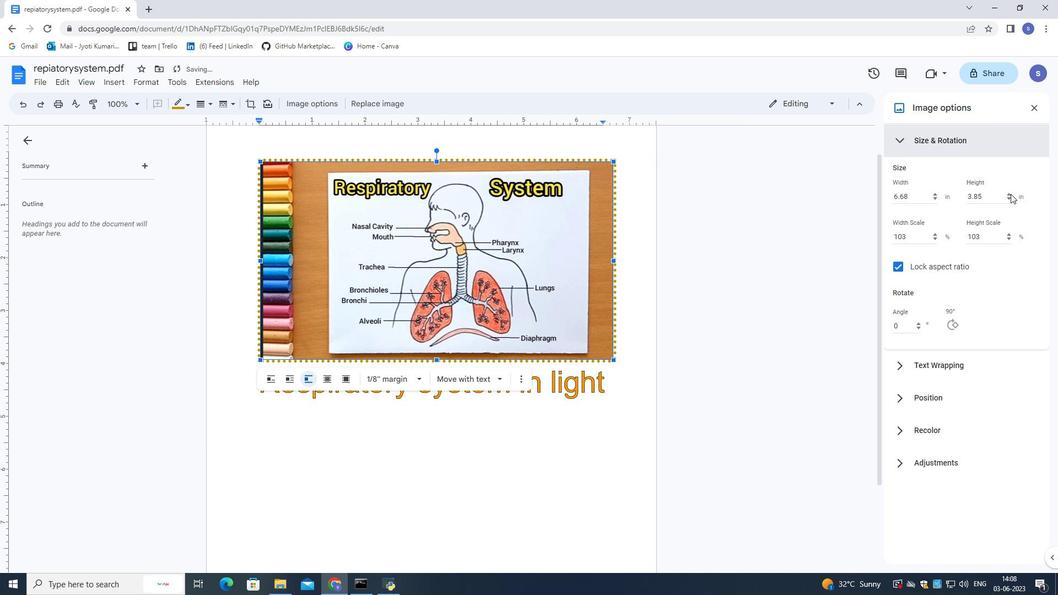 
Action: Mouse pressed left at (1010, 194)
Screenshot: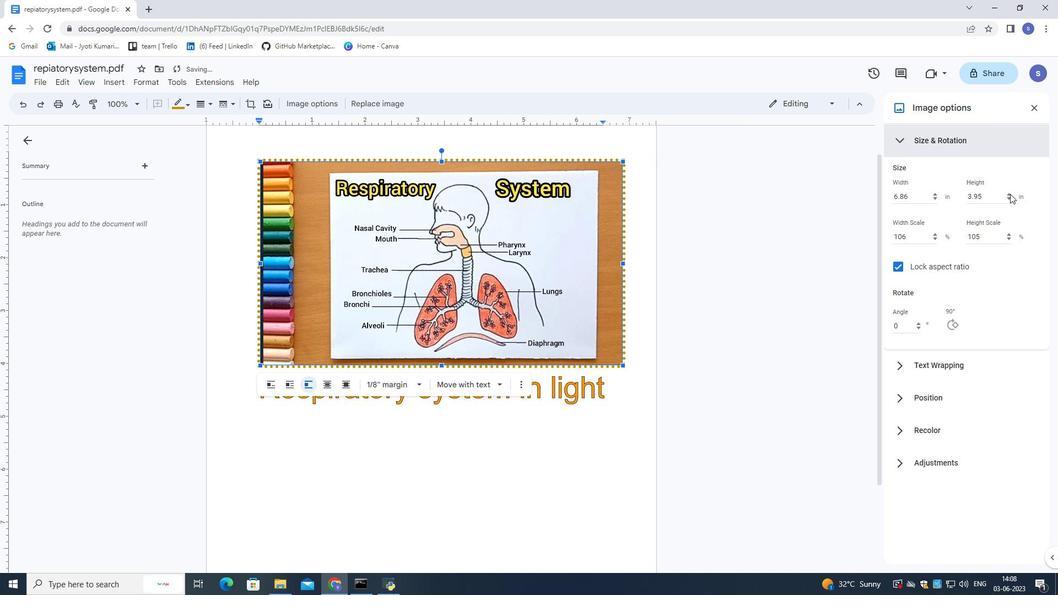 
Action: Mouse pressed left at (1010, 194)
Screenshot: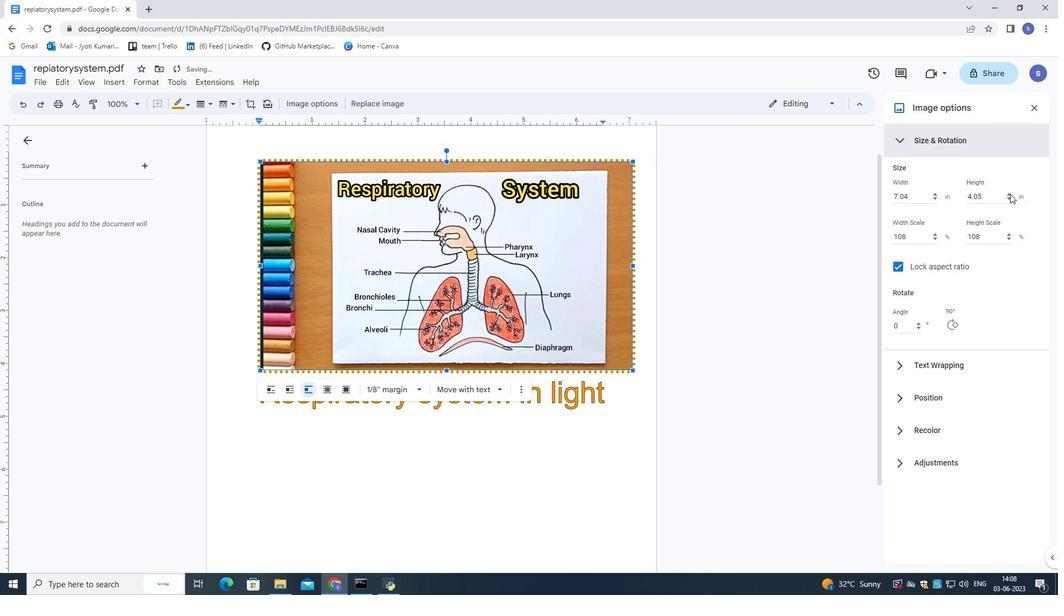 
Action: Mouse moved to (1010, 192)
Screenshot: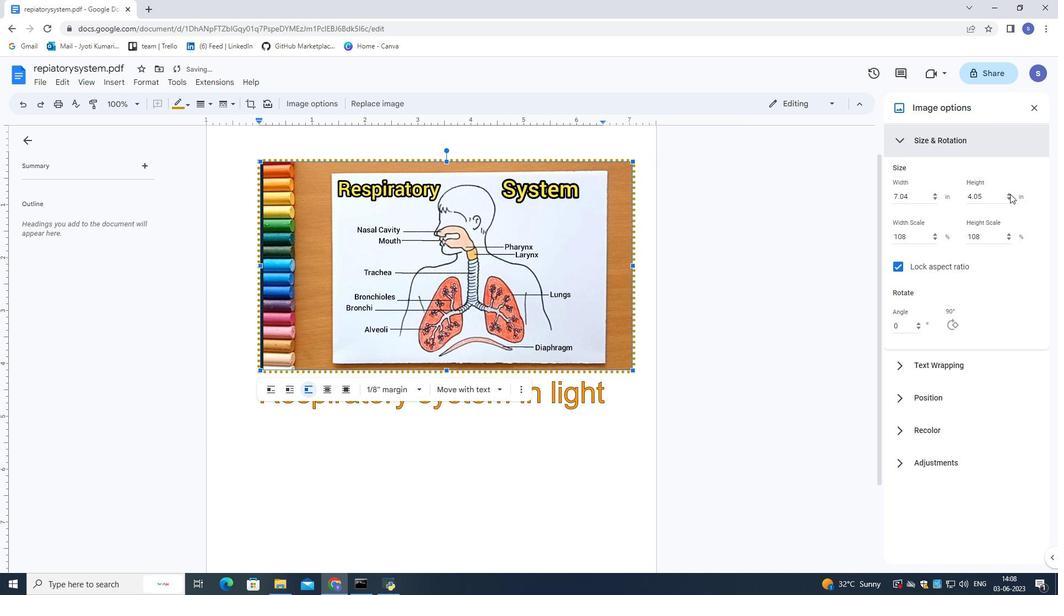 
Action: Mouse pressed left at (1010, 192)
Screenshot: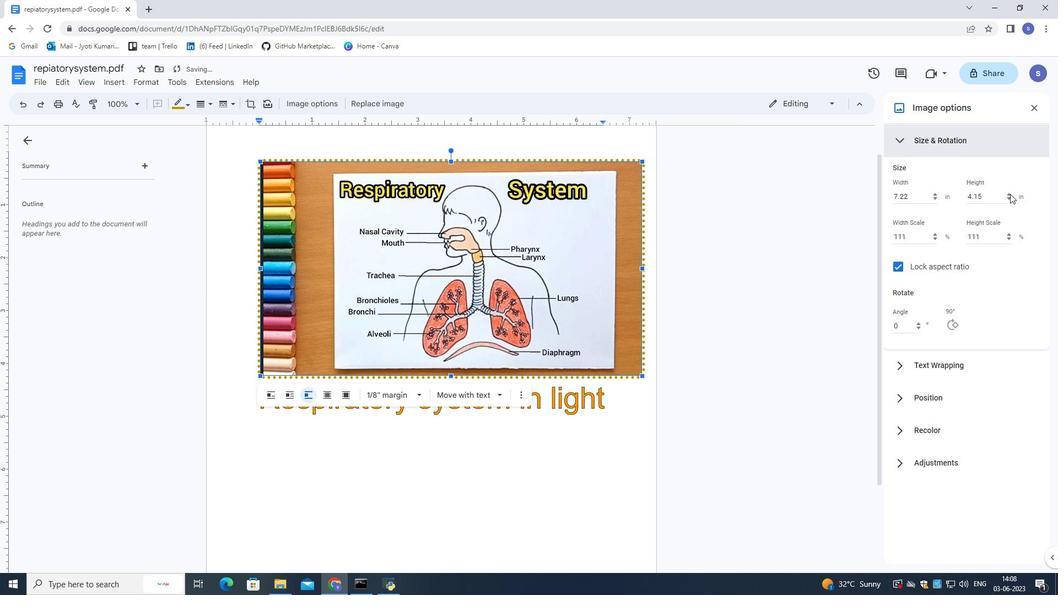 
Action: Mouse pressed left at (1010, 192)
Screenshot: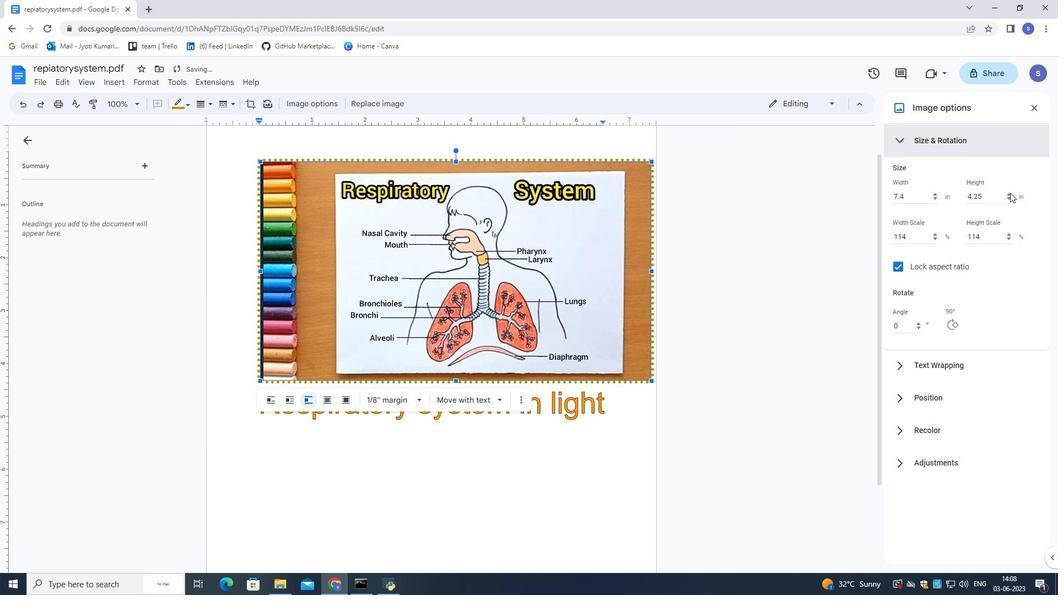 
Action: Mouse pressed left at (1010, 192)
Screenshot: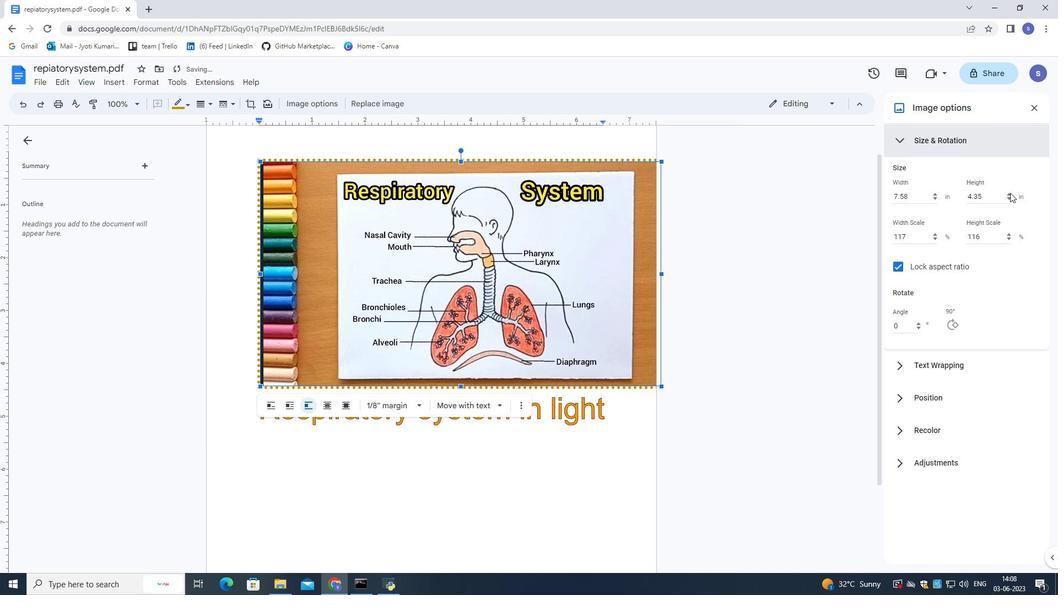 
Action: Mouse pressed left at (1010, 192)
Screenshot: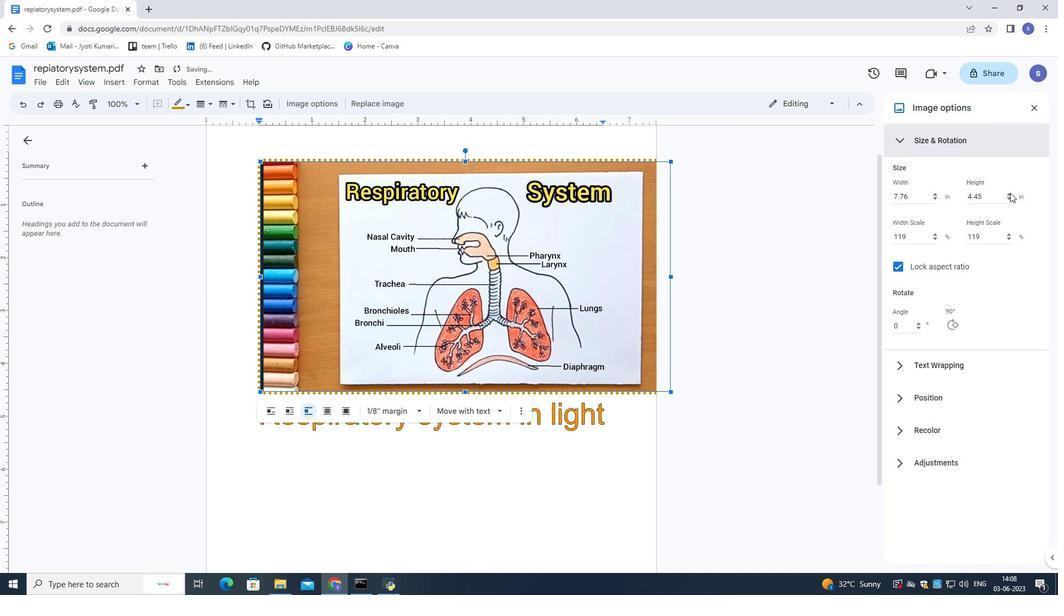 
Action: Mouse pressed left at (1010, 192)
Screenshot: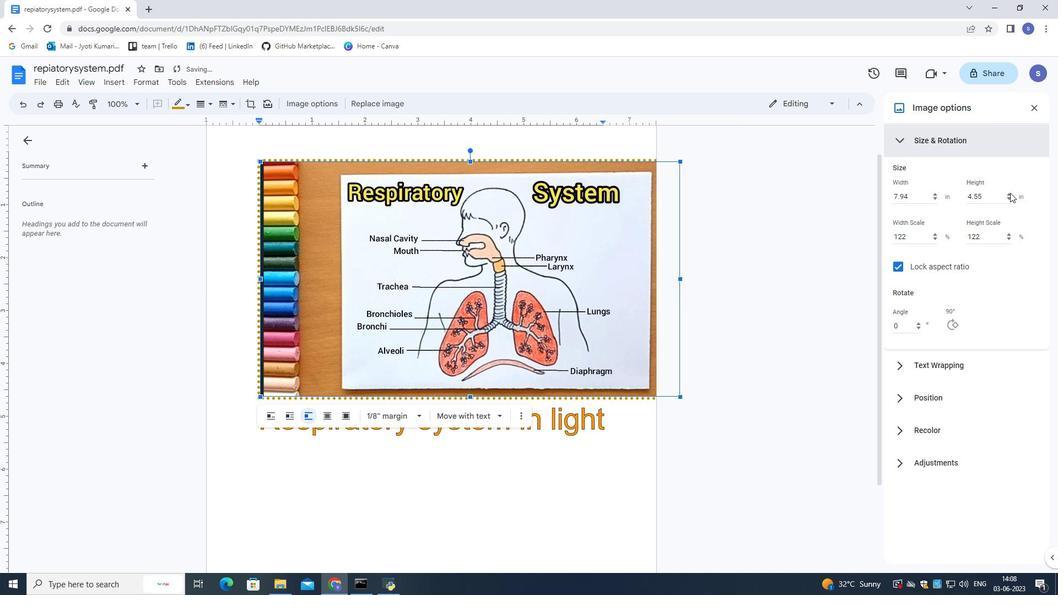 
Action: Mouse pressed left at (1010, 192)
Screenshot: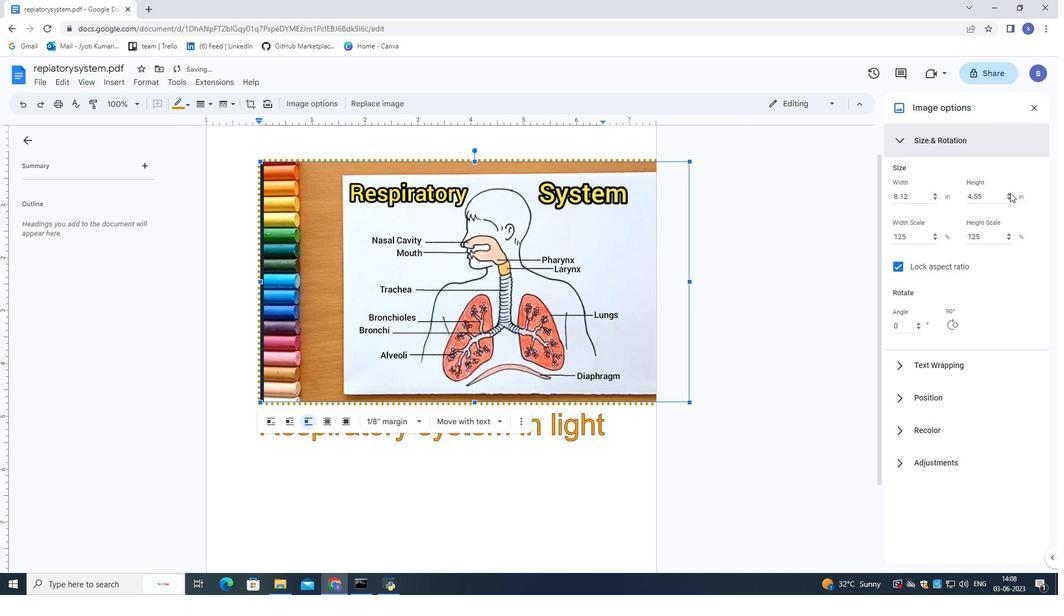 
Action: Mouse pressed left at (1010, 192)
Screenshot: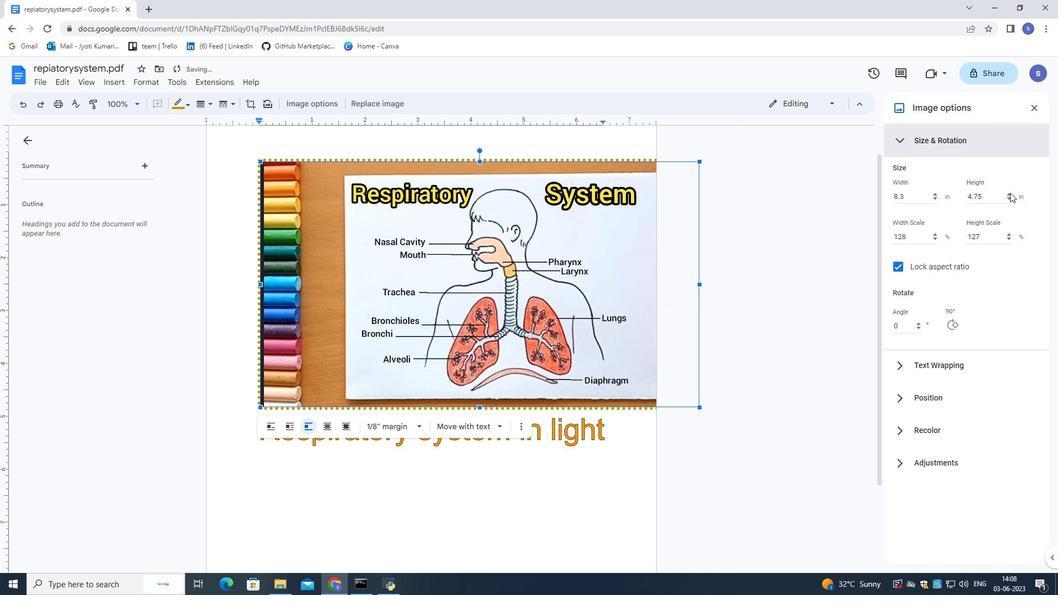 
Action: Mouse pressed left at (1010, 192)
Screenshot: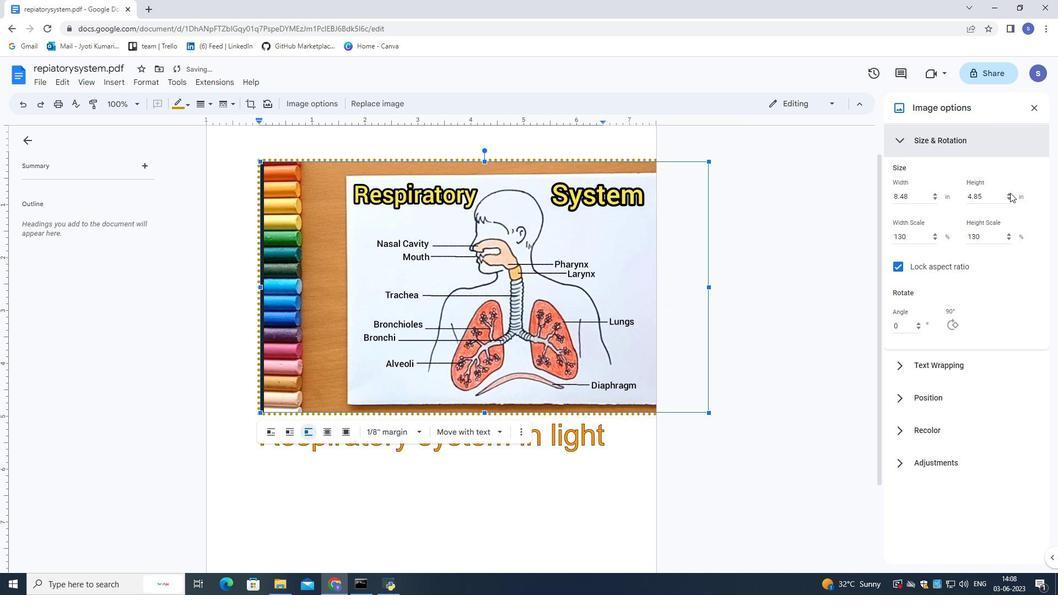 
Action: Mouse pressed left at (1010, 192)
Screenshot: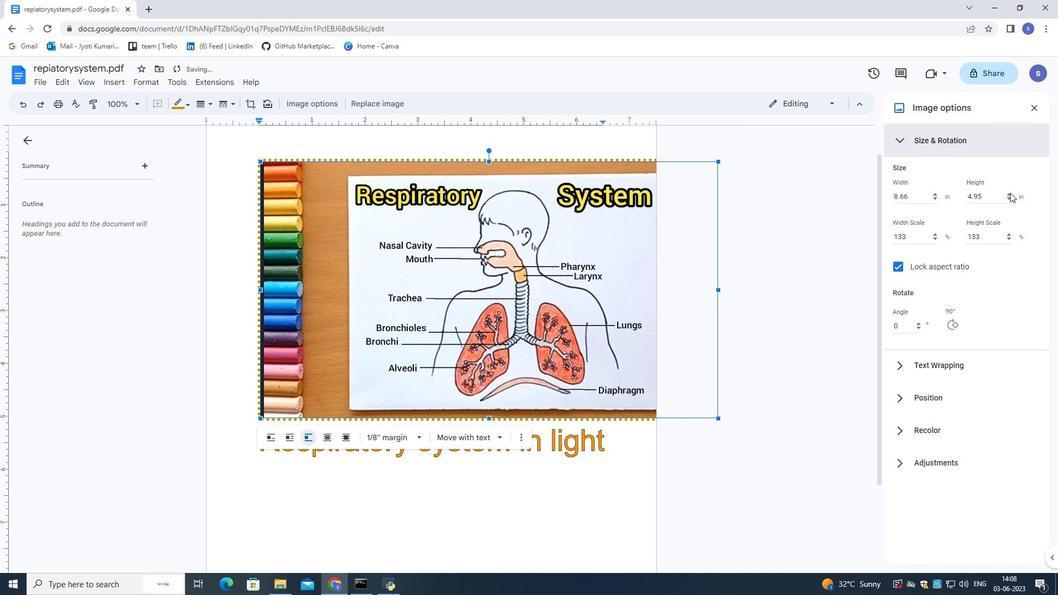 
Action: Mouse pressed left at (1010, 192)
Screenshot: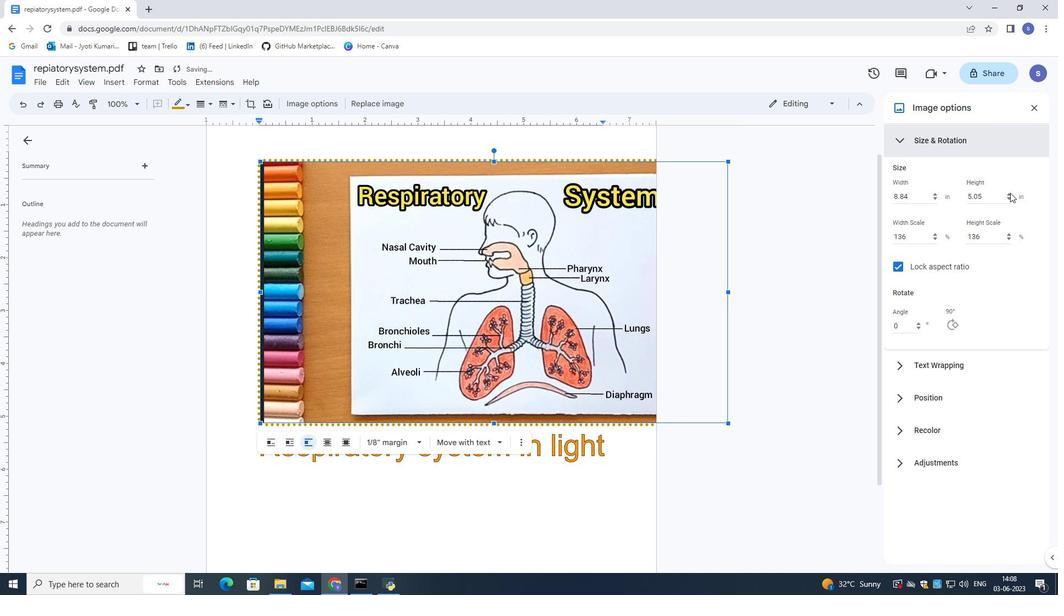 
Action: Mouse pressed left at (1010, 192)
Screenshot: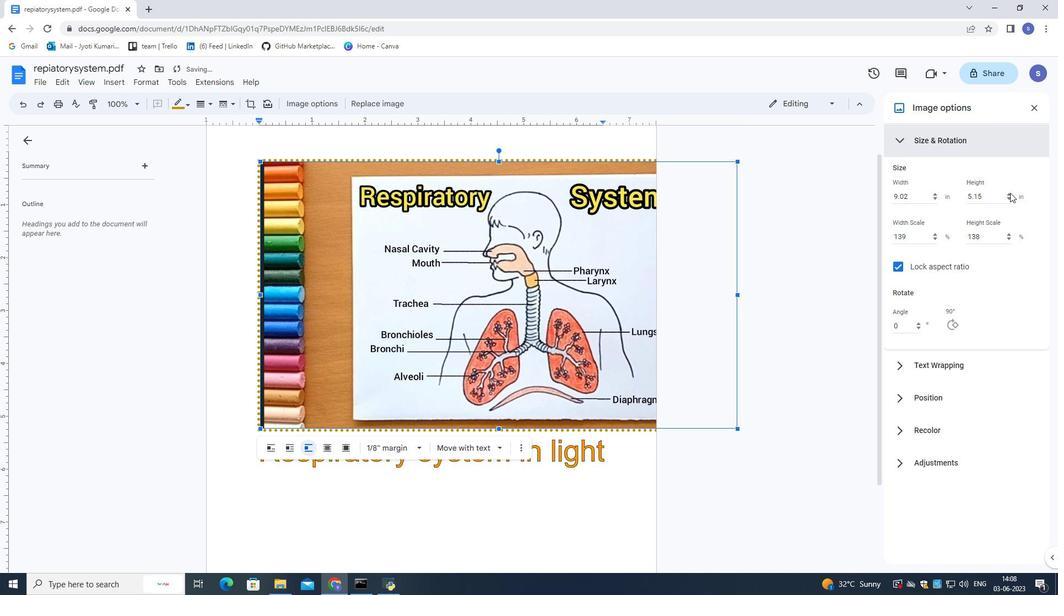
Action: Mouse pressed left at (1010, 192)
Screenshot: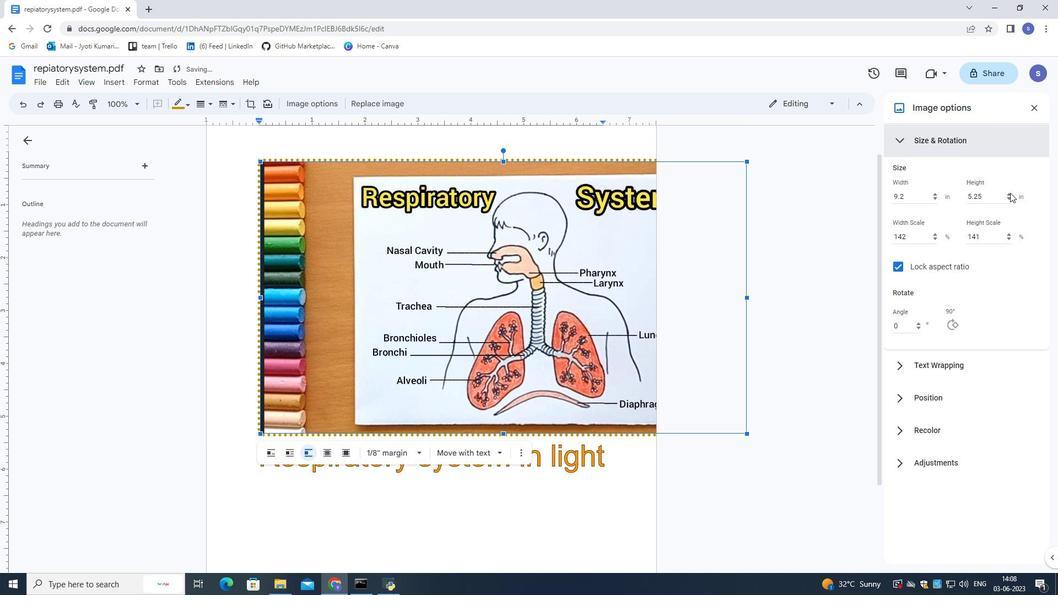 
Action: Mouse pressed left at (1010, 192)
Screenshot: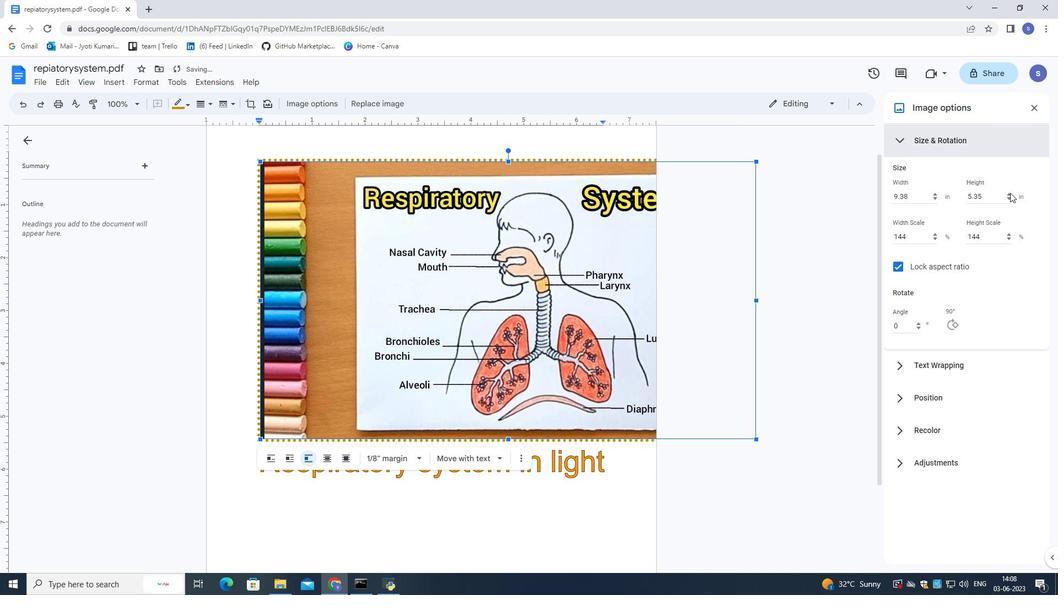 
Action: Mouse pressed left at (1010, 192)
Screenshot: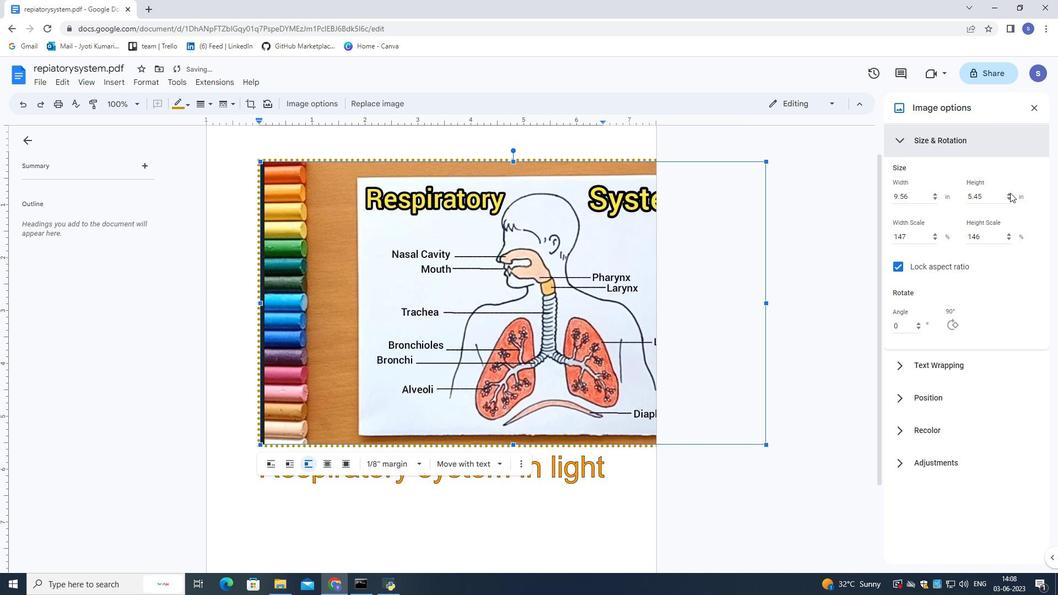 
Action: Mouse pressed left at (1010, 192)
Screenshot: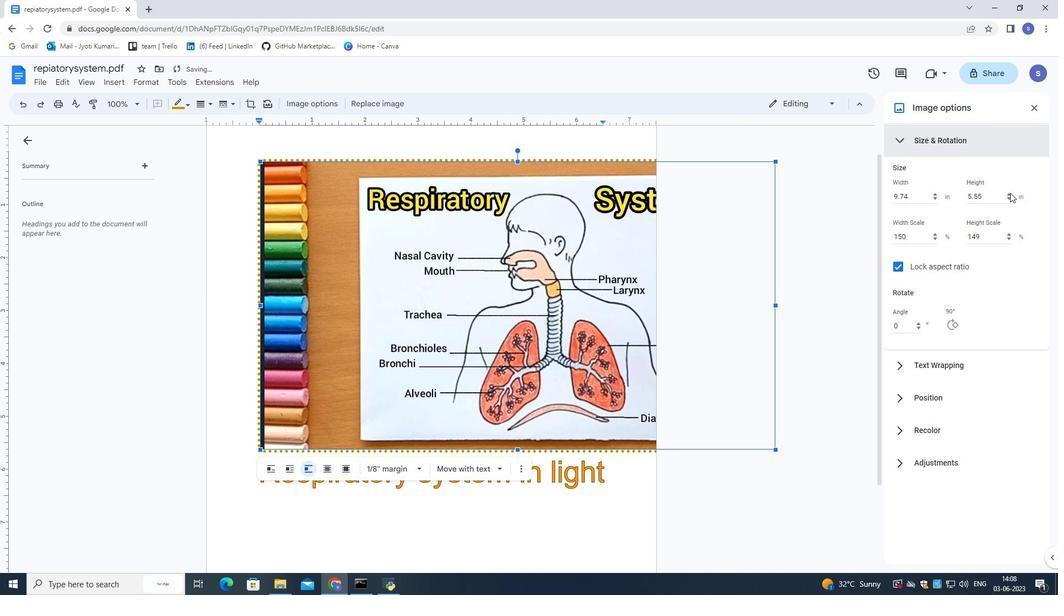 
Action: Mouse pressed left at (1010, 192)
Screenshot: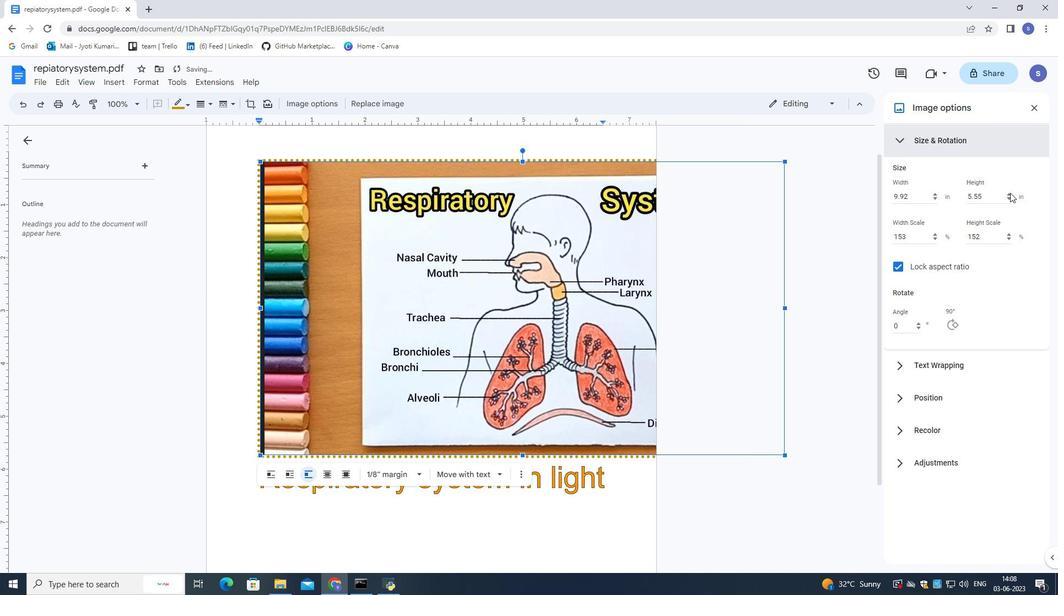 
Action: Mouse pressed left at (1010, 192)
Screenshot: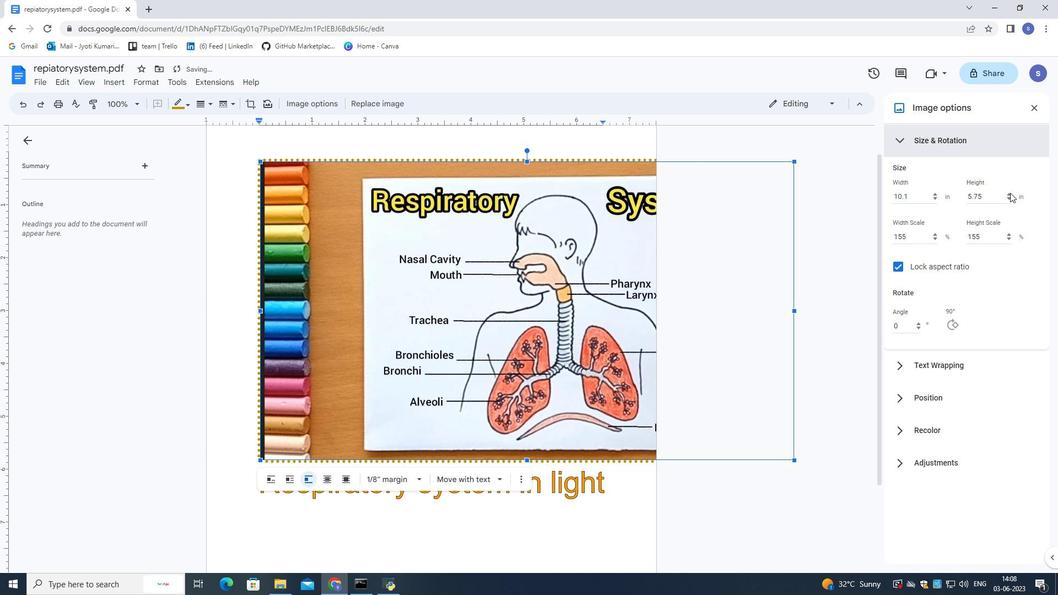 
Action: Mouse pressed left at (1010, 192)
Screenshot: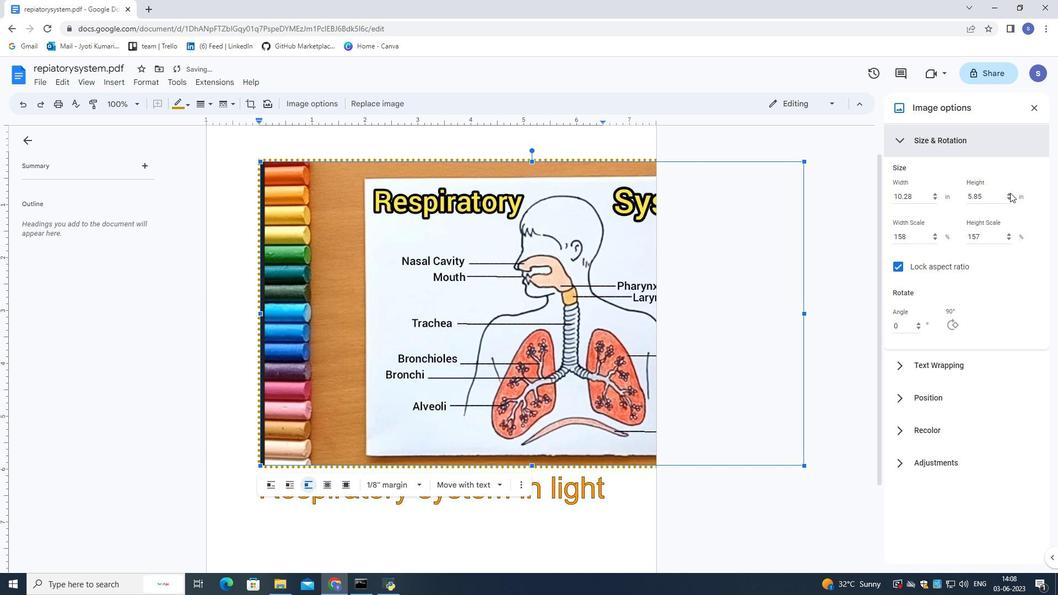 
Action: Mouse pressed left at (1010, 192)
Screenshot: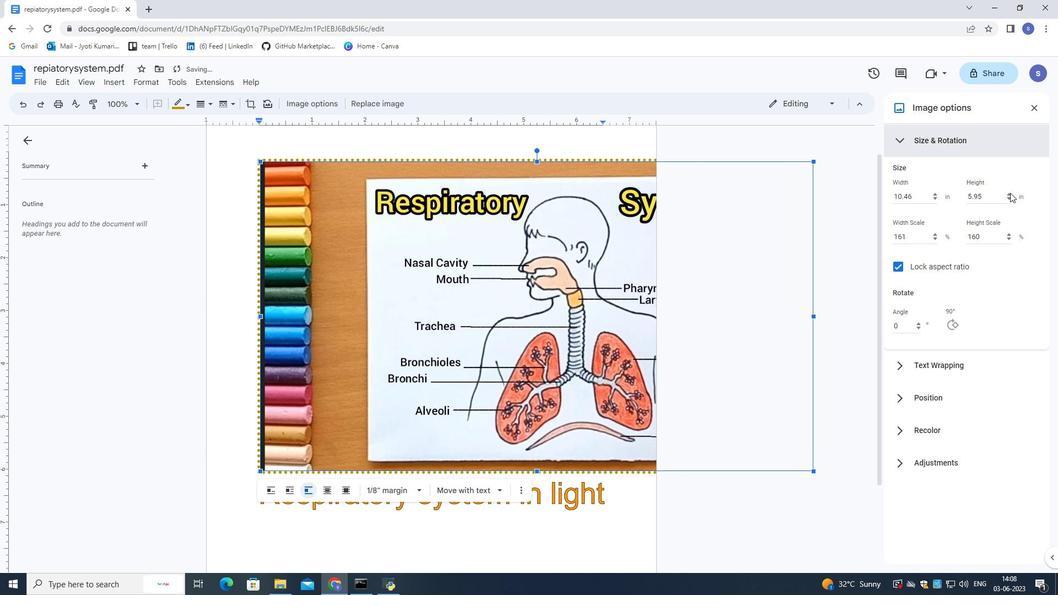 
Action: Mouse pressed left at (1010, 192)
Screenshot: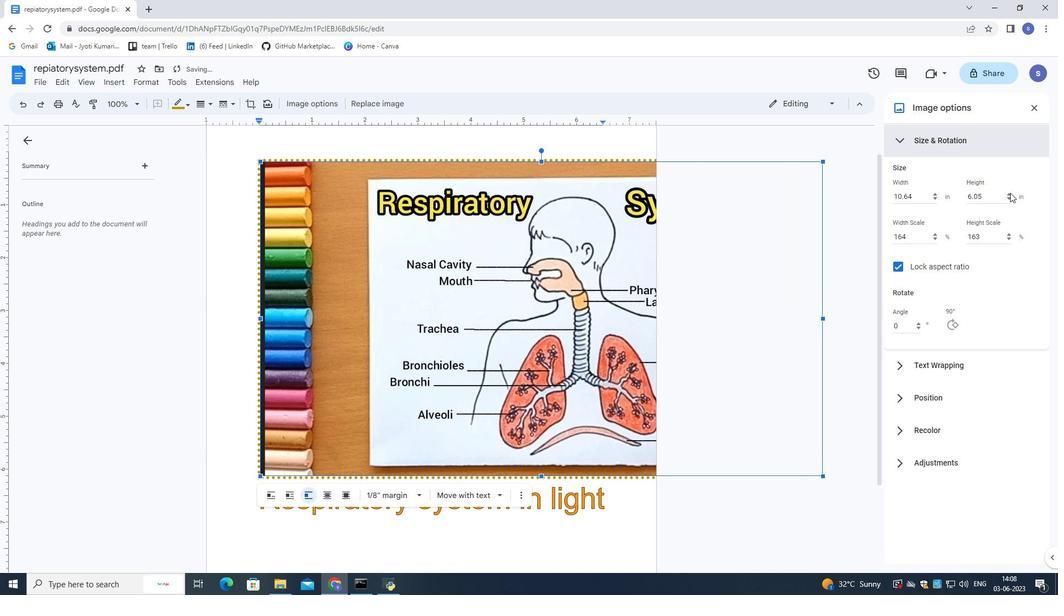 
Action: Mouse pressed left at (1010, 192)
Screenshot: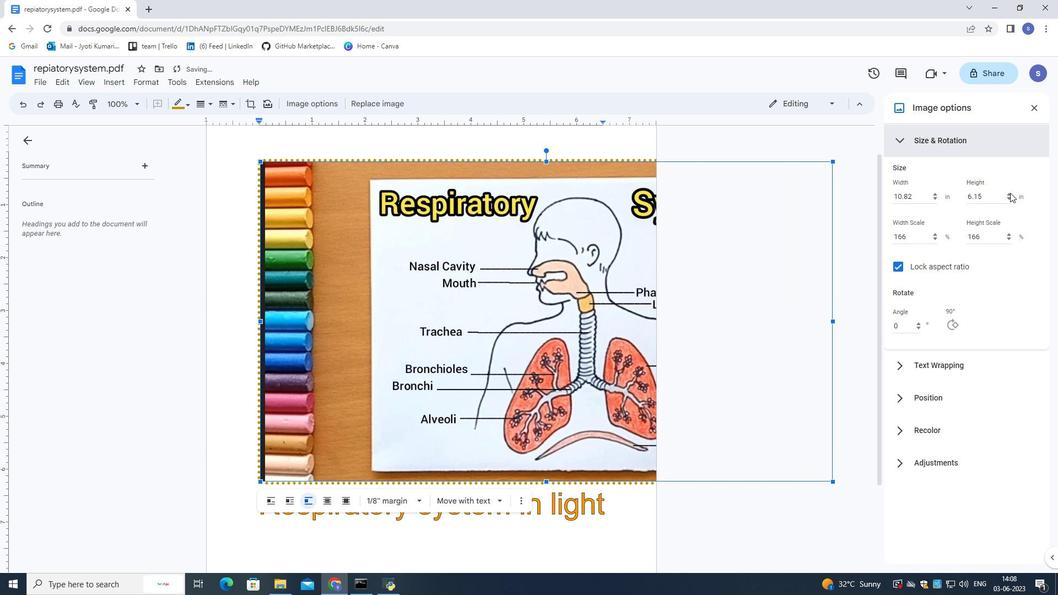 
Action: Mouse pressed left at (1010, 192)
Screenshot: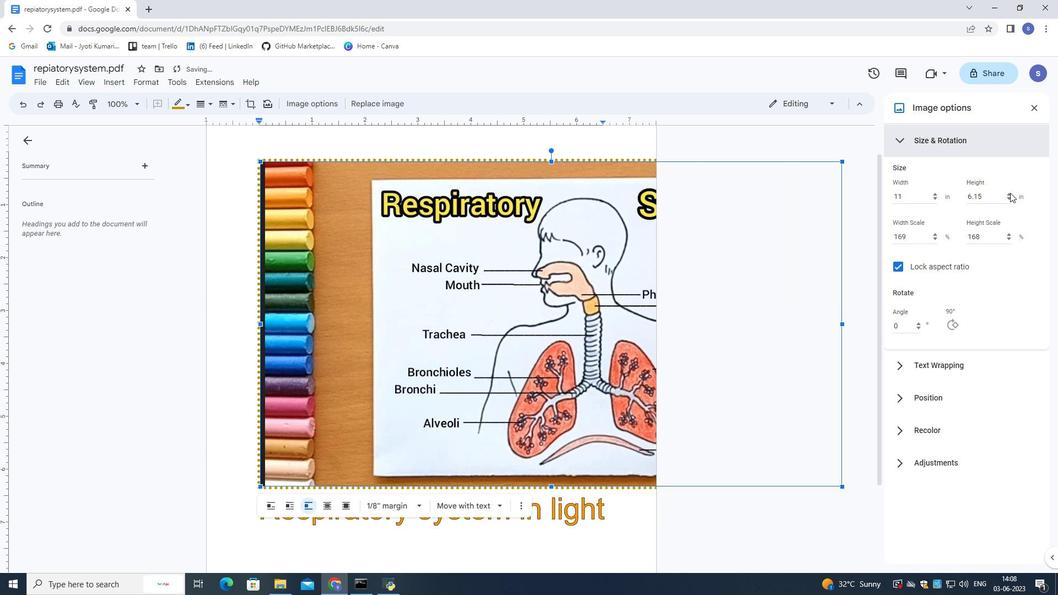
Action: Mouse moved to (575, 291)
Screenshot: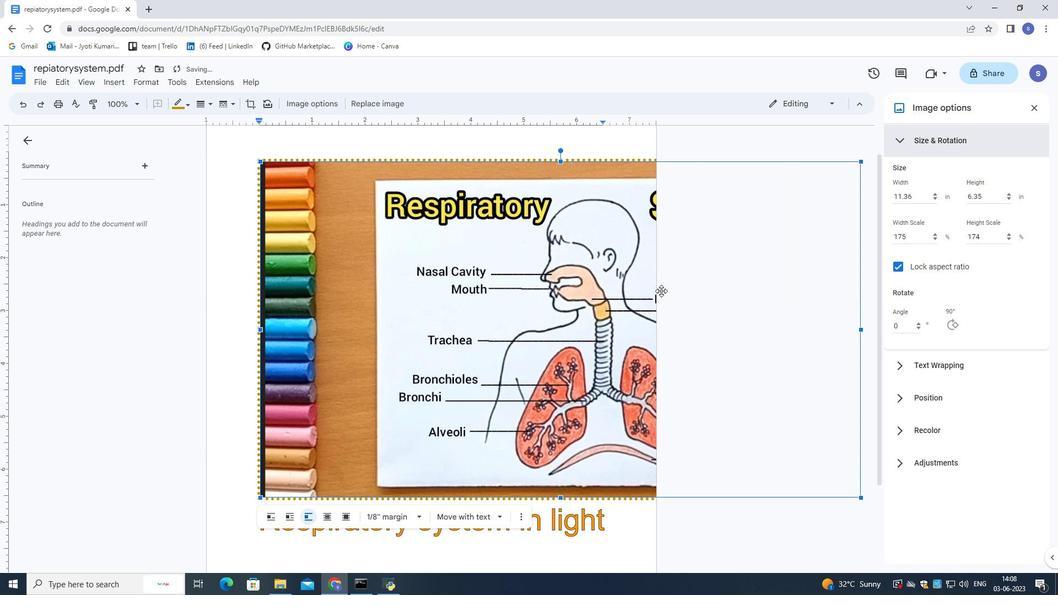 
Action: Mouse pressed left at (575, 291)
Screenshot: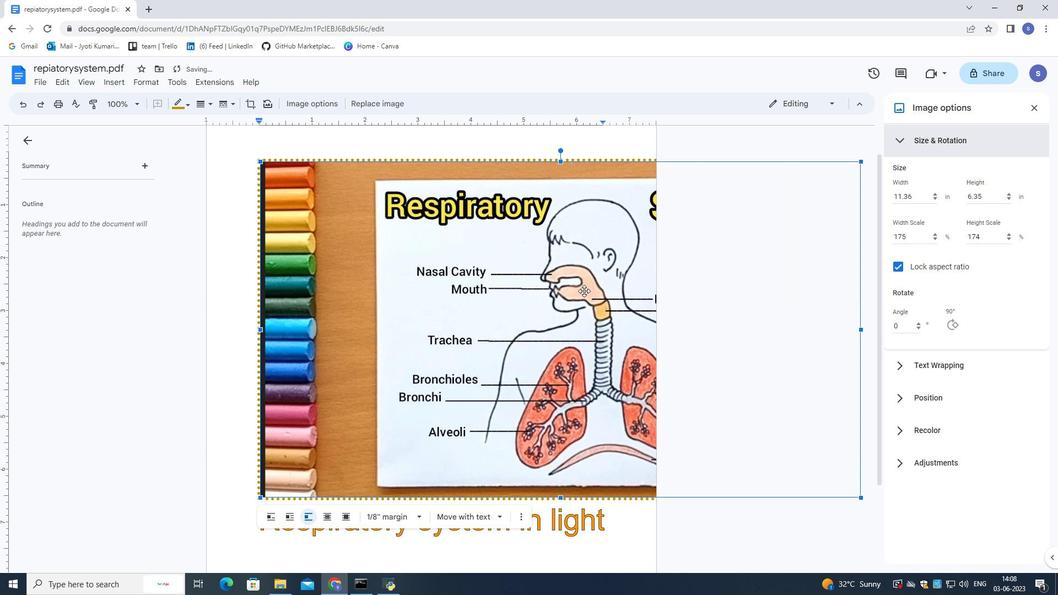 
Action: Mouse moved to (575, 290)
Screenshot: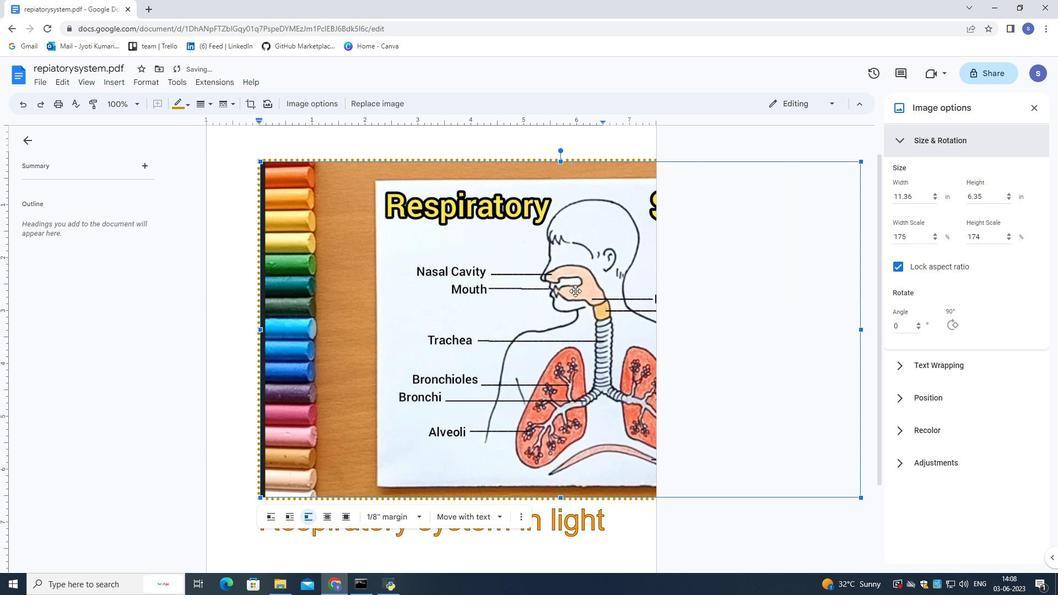 
Action: Mouse pressed left at (575, 290)
Screenshot: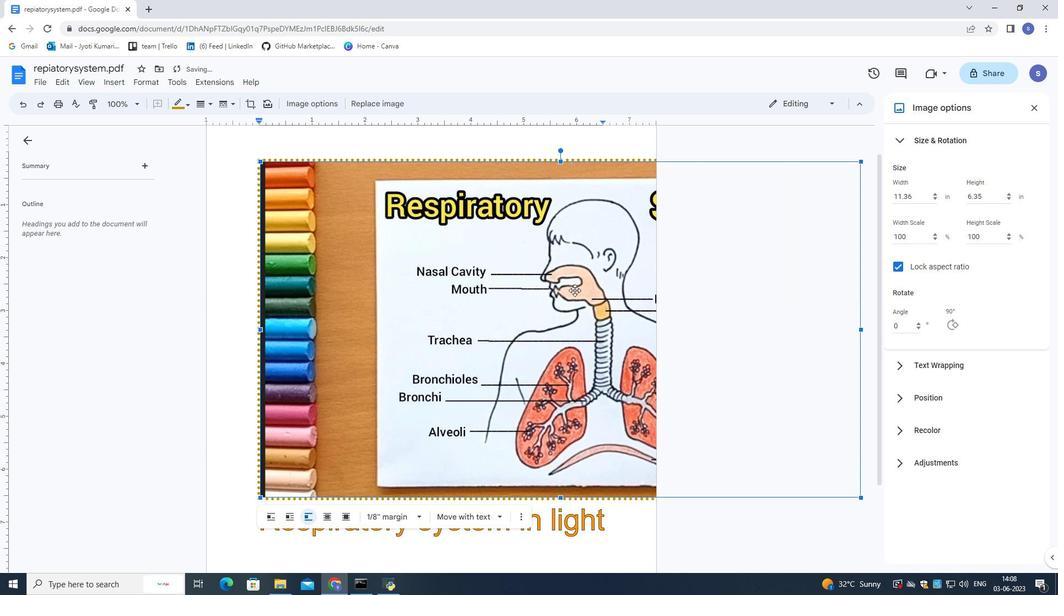 
Action: Mouse moved to (505, 294)
Screenshot: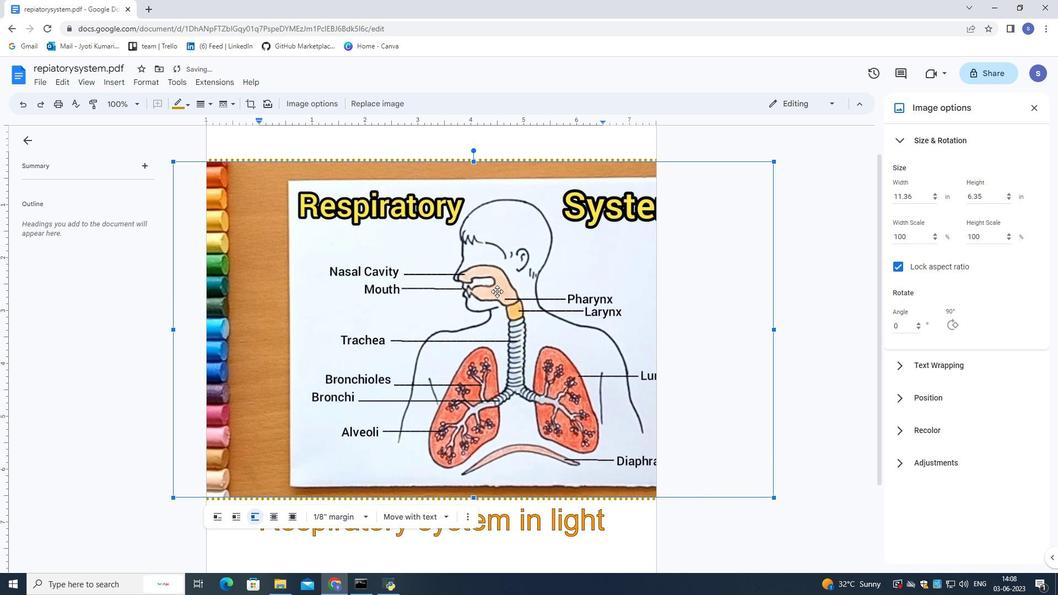 
Action: Mouse pressed left at (505, 294)
Screenshot: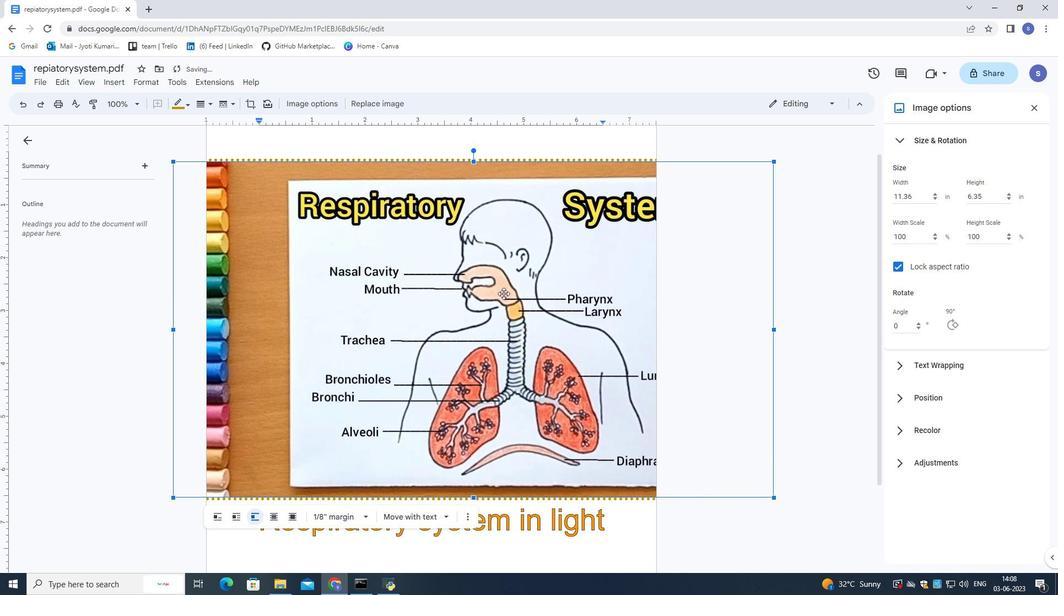 
Action: Mouse moved to (476, 292)
Screenshot: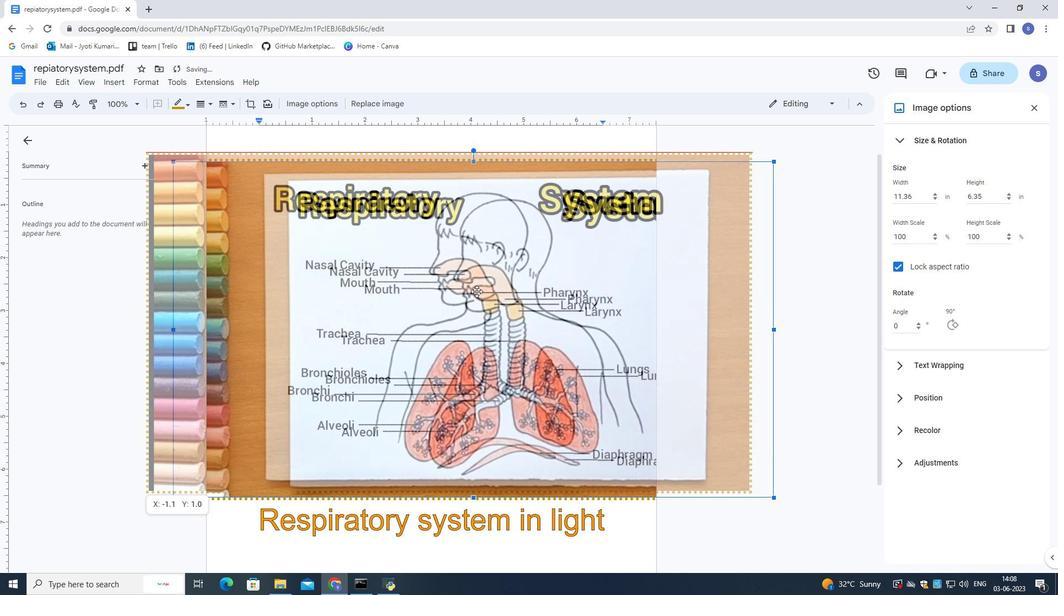
Action: Mouse pressed left at (476, 292)
Screenshot: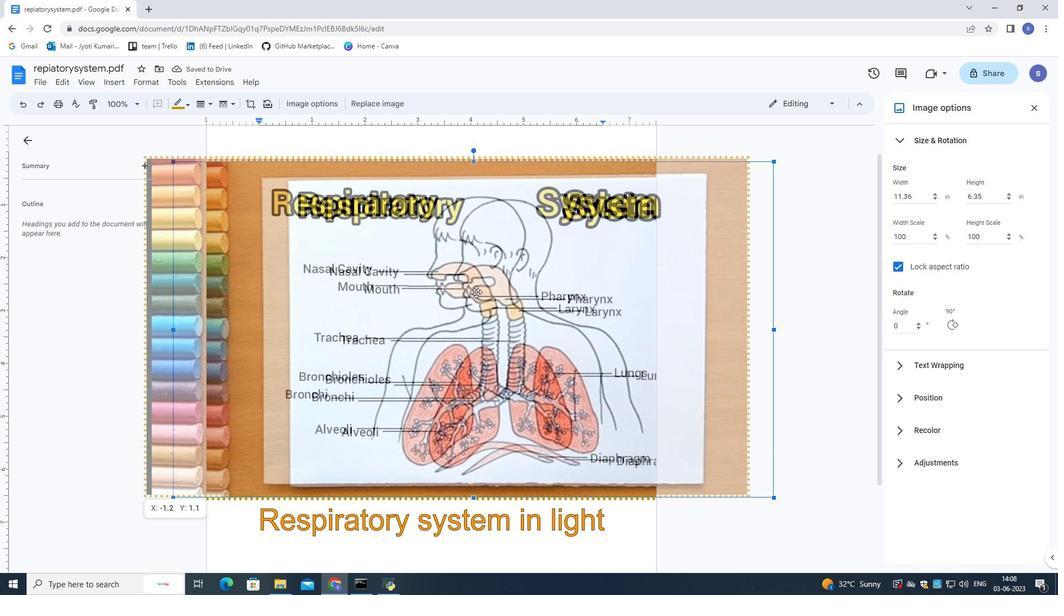 
Action: Mouse moved to (494, 294)
Screenshot: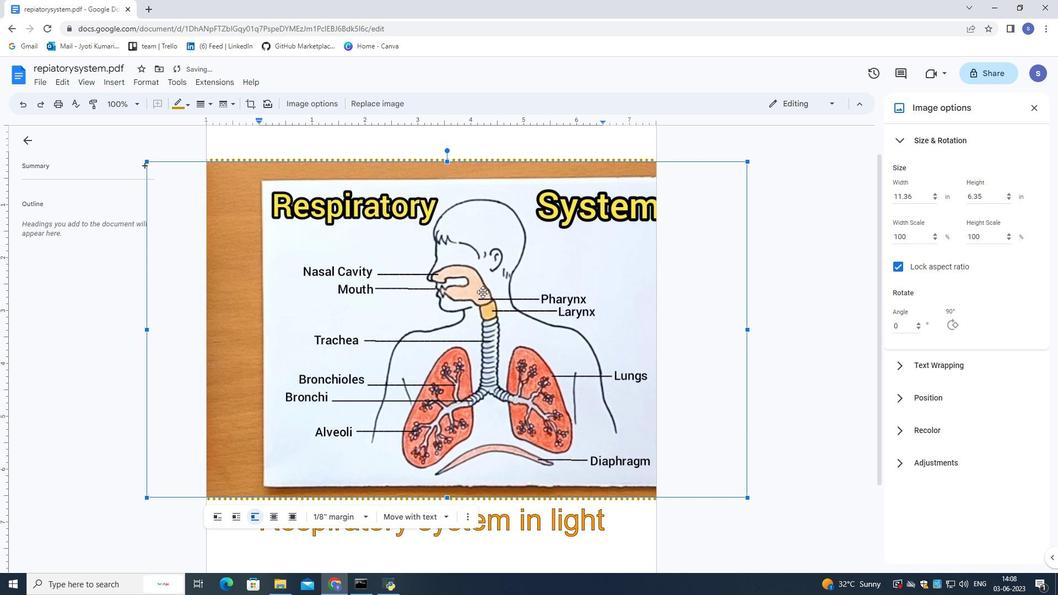 
Action: Mouse pressed left at (494, 294)
Screenshot: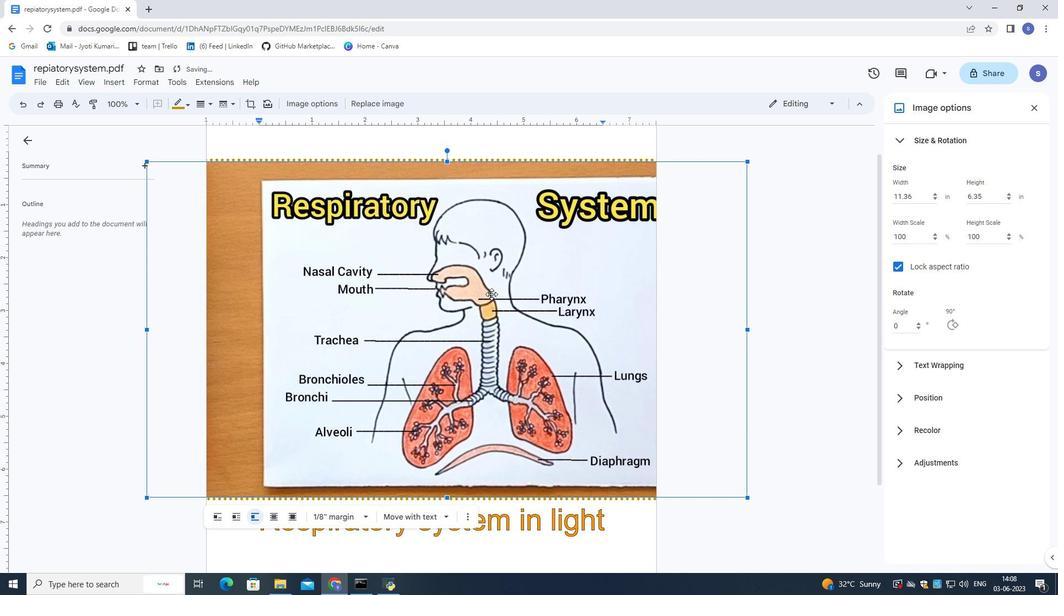 
Action: Mouse moved to (720, 204)
Screenshot: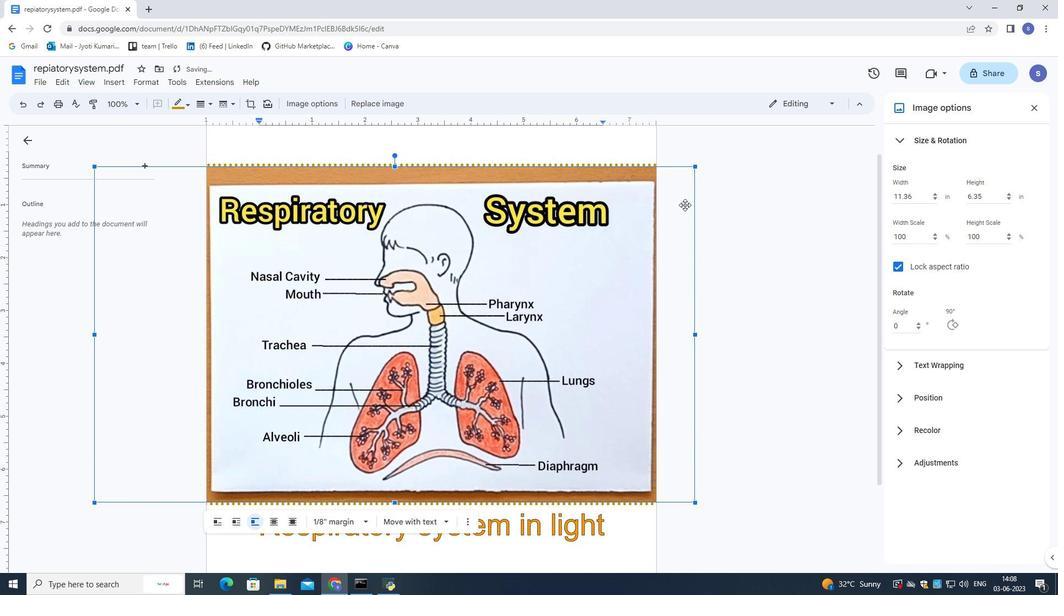 
Action: Mouse pressed left at (720, 204)
Screenshot: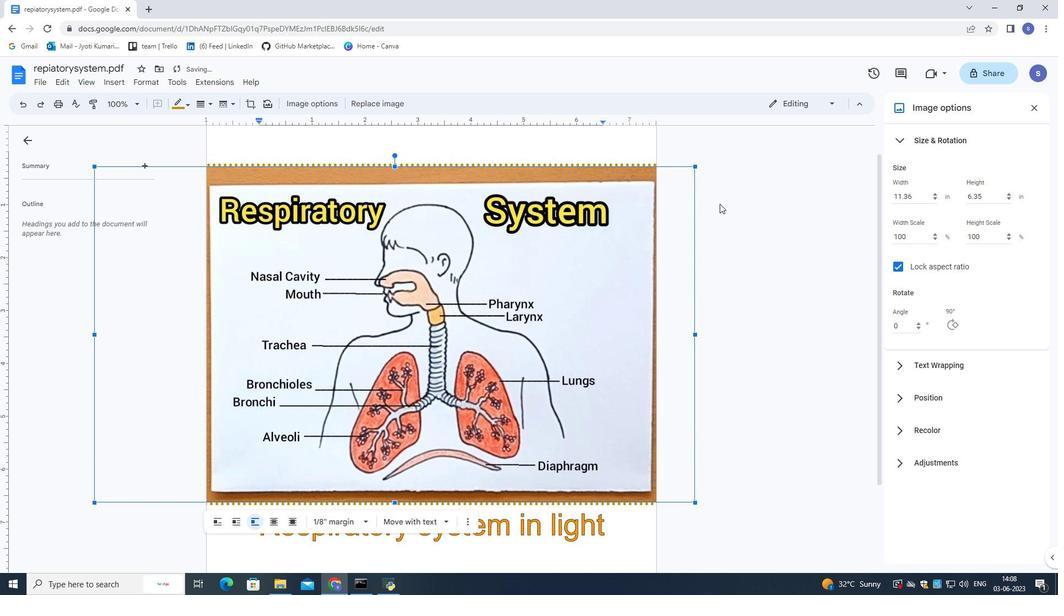 
Action: Mouse moved to (705, 287)
Screenshot: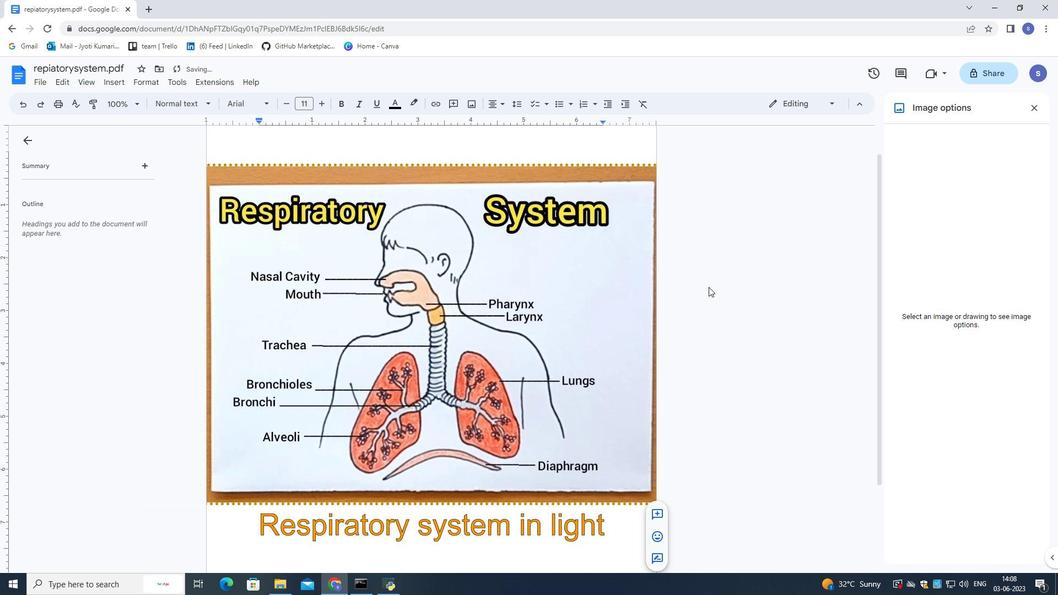 
Action: Mouse scrolled (705, 286) with delta (0, 0)
Screenshot: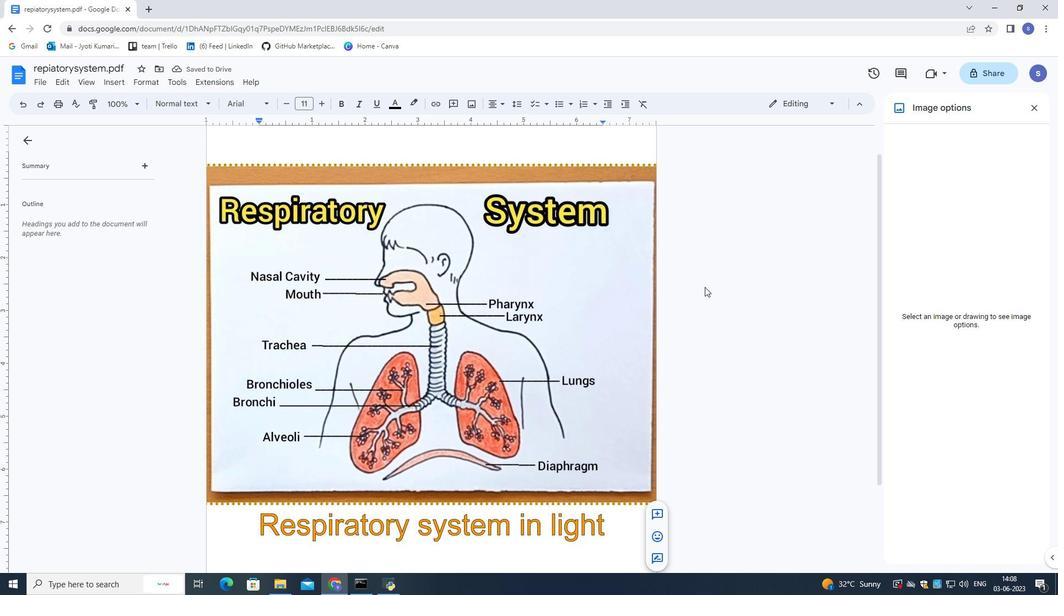
Action: Mouse moved to (701, 286)
Screenshot: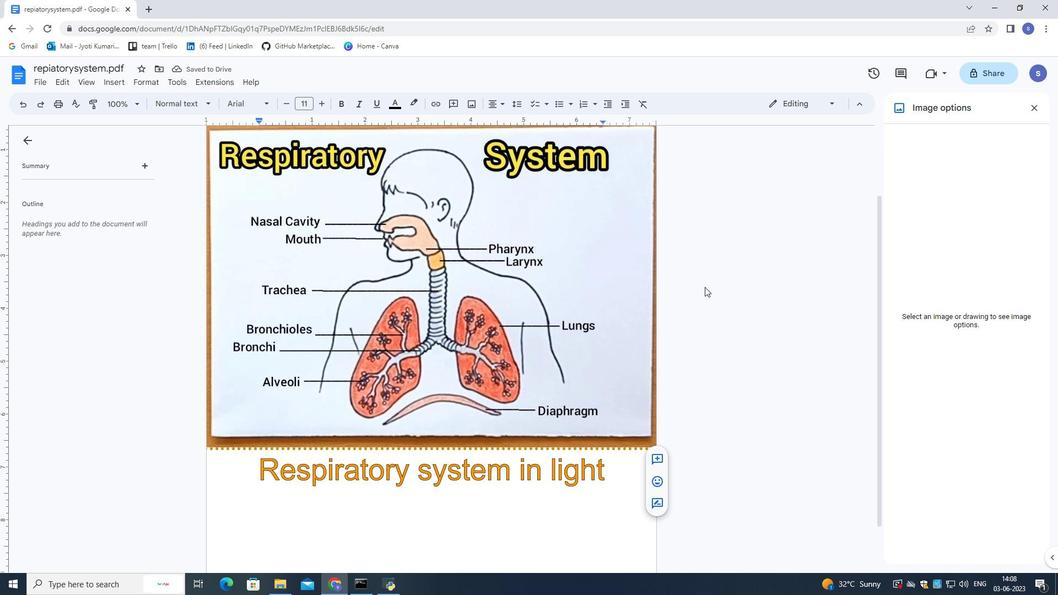 
